 Task: Create a Python program to calculate the area of a trapezium.
Action: Mouse moved to (40, 12)
Screenshot: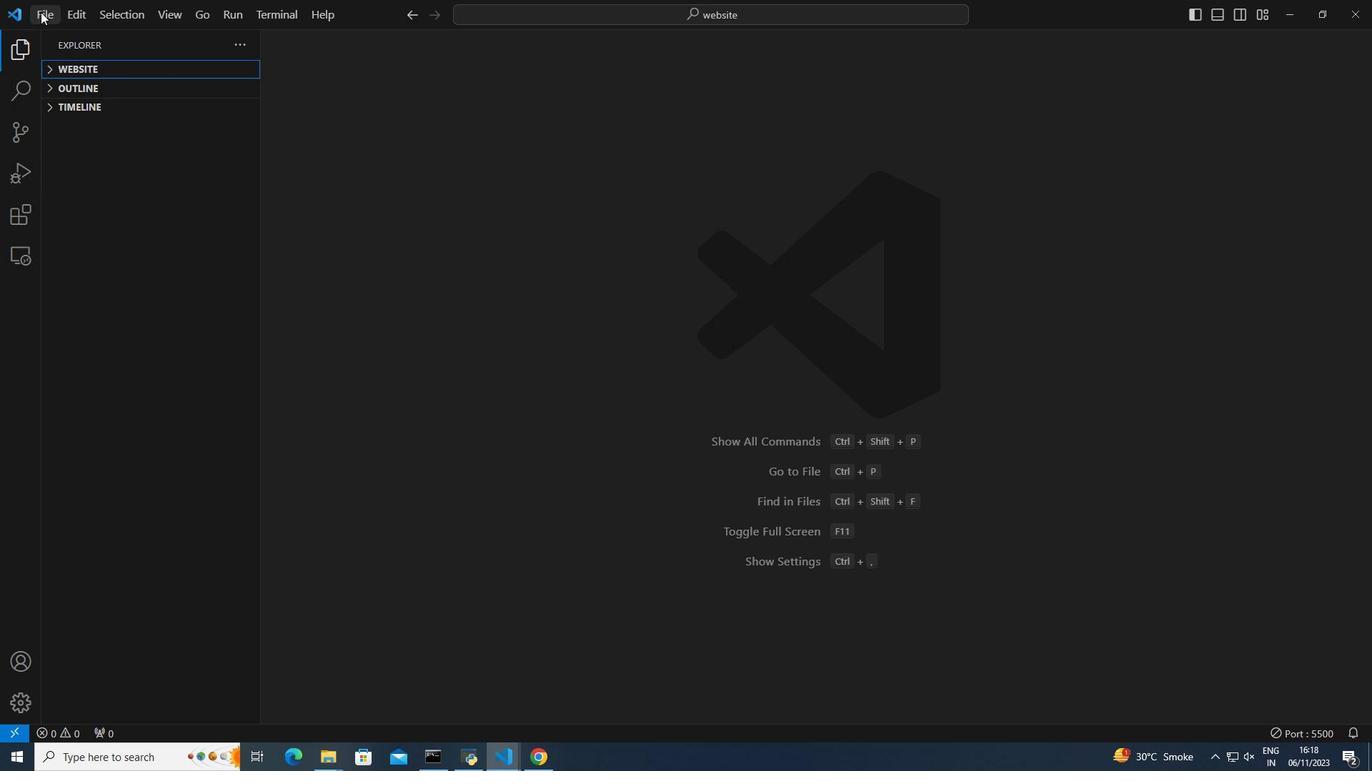 
Action: Mouse pressed left at (40, 12)
Screenshot: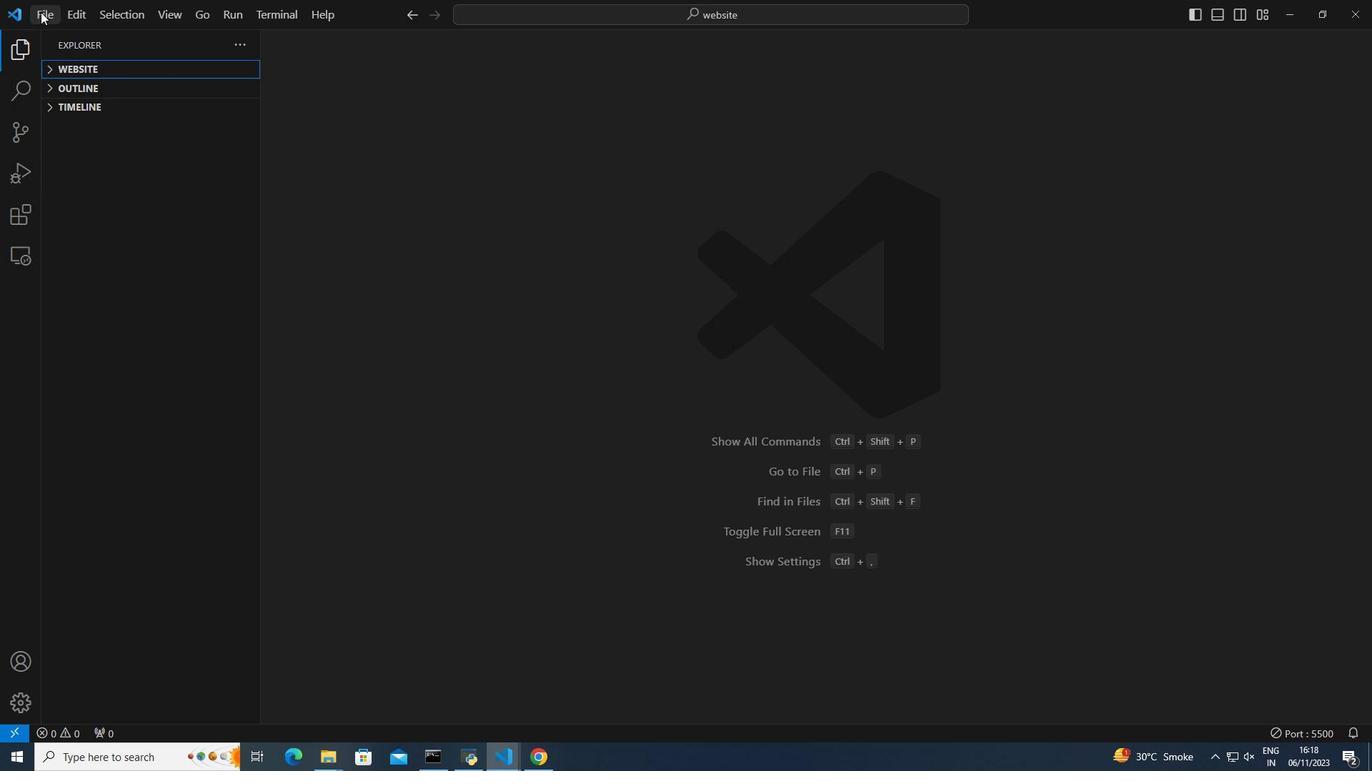 
Action: Mouse moved to (75, 133)
Screenshot: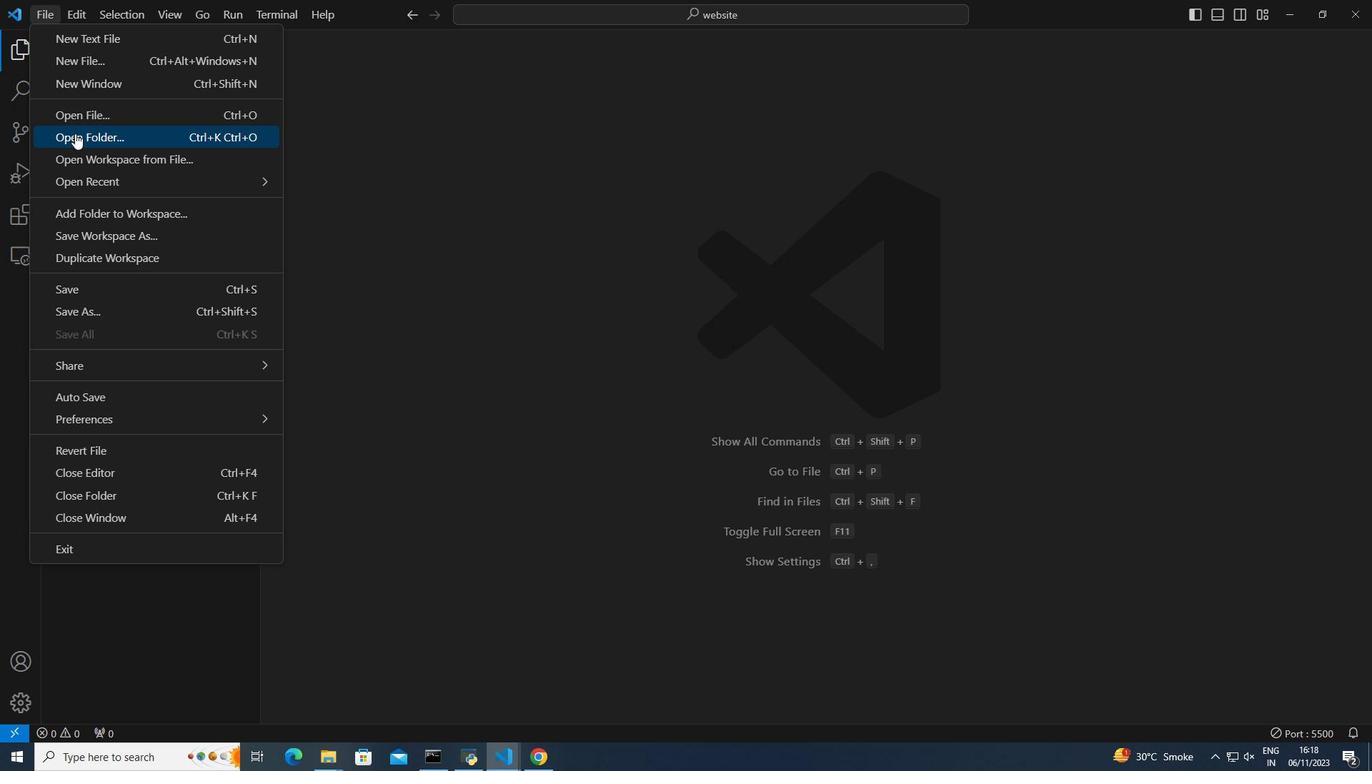 
Action: Mouse pressed left at (75, 133)
Screenshot: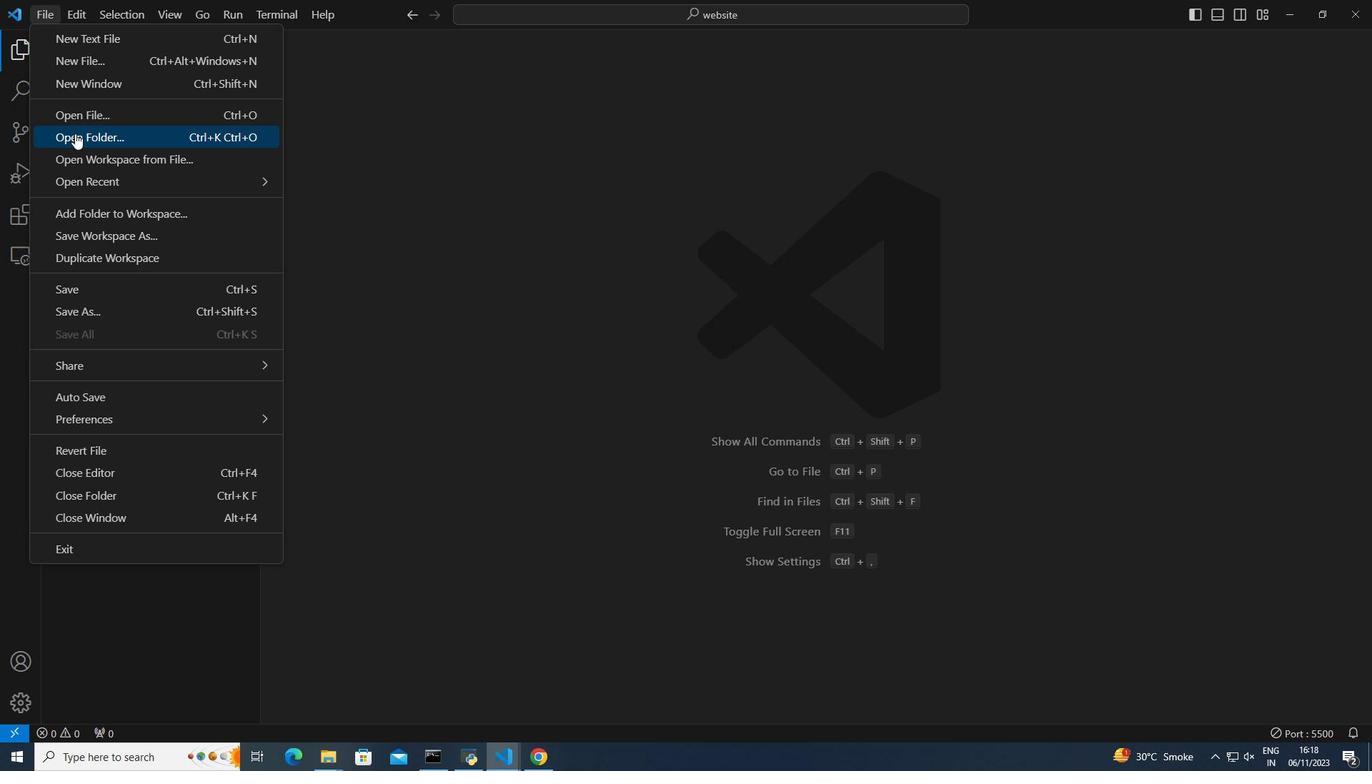 
Action: Mouse moved to (184, 190)
Screenshot: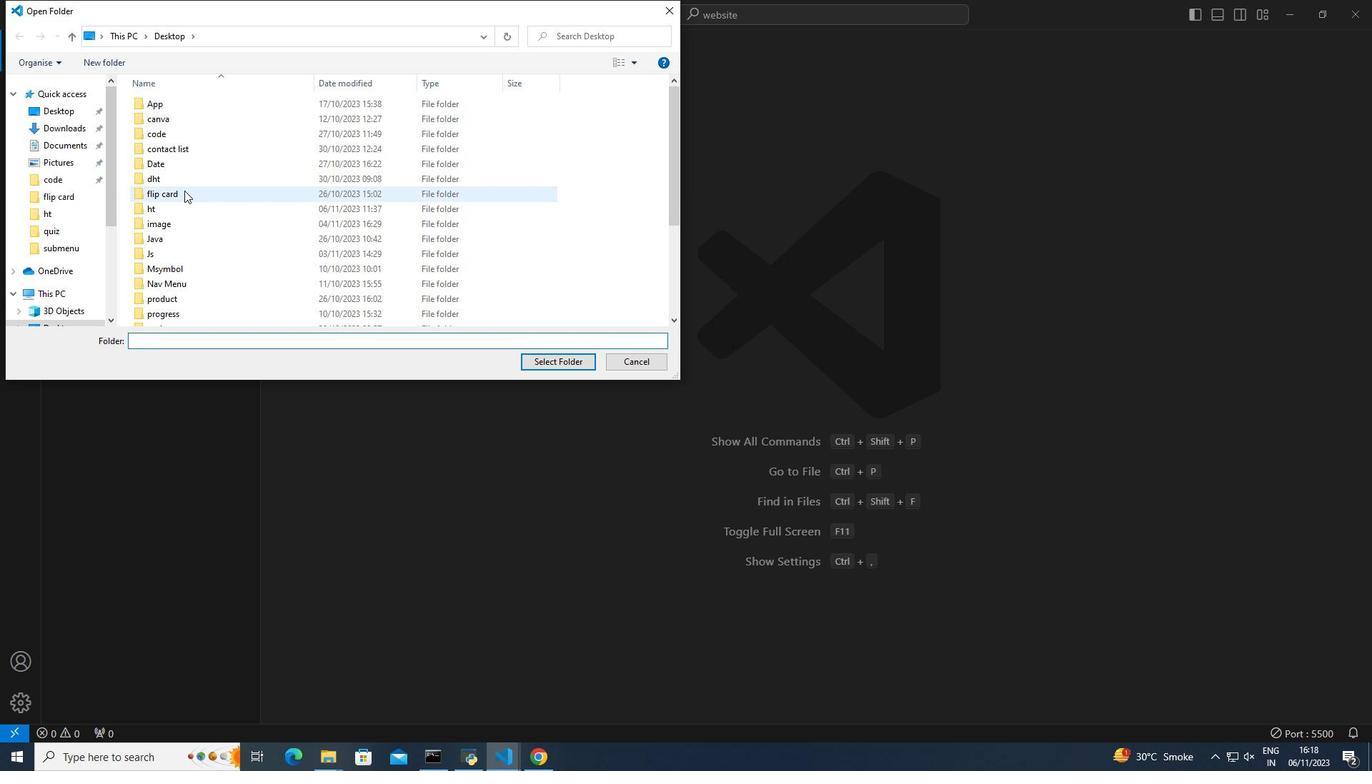 
Action: Mouse scrolled (184, 190) with delta (0, 0)
Screenshot: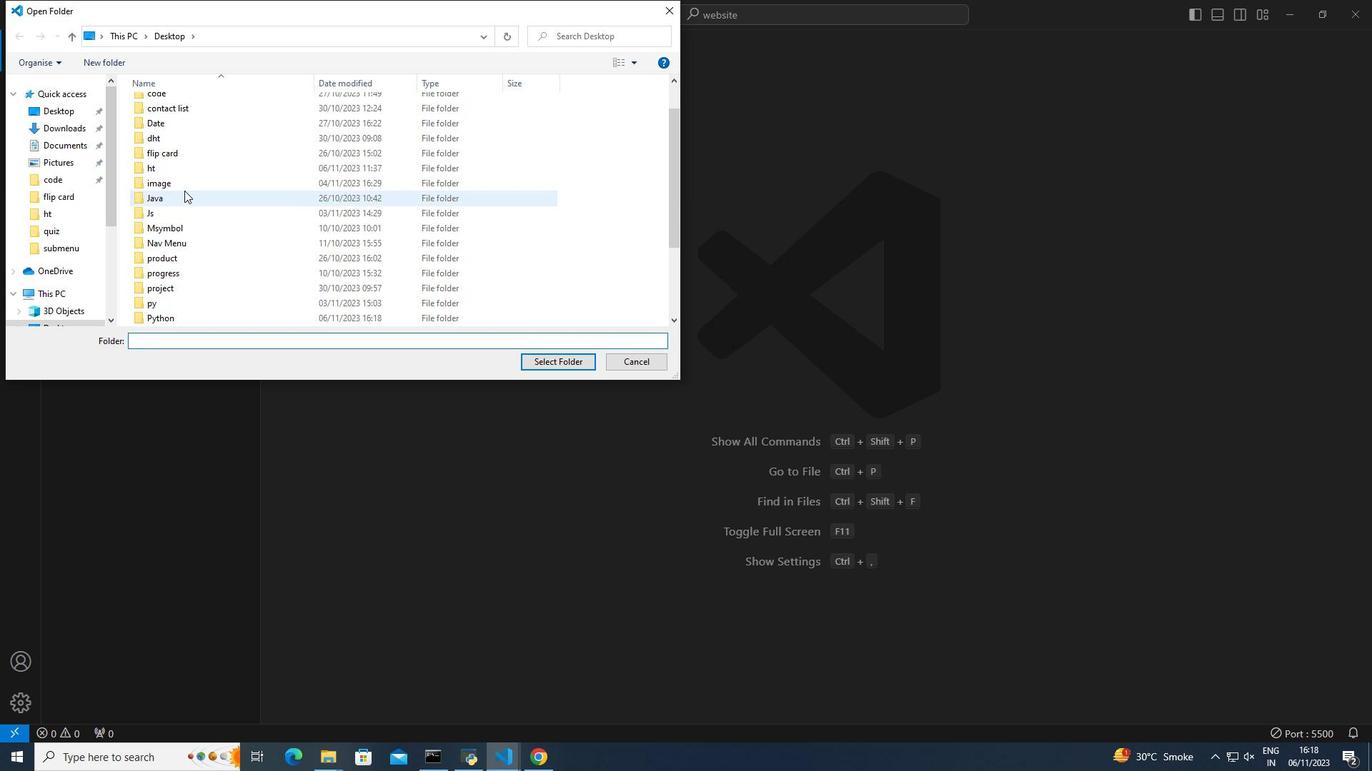
Action: Mouse scrolled (184, 190) with delta (0, 0)
Screenshot: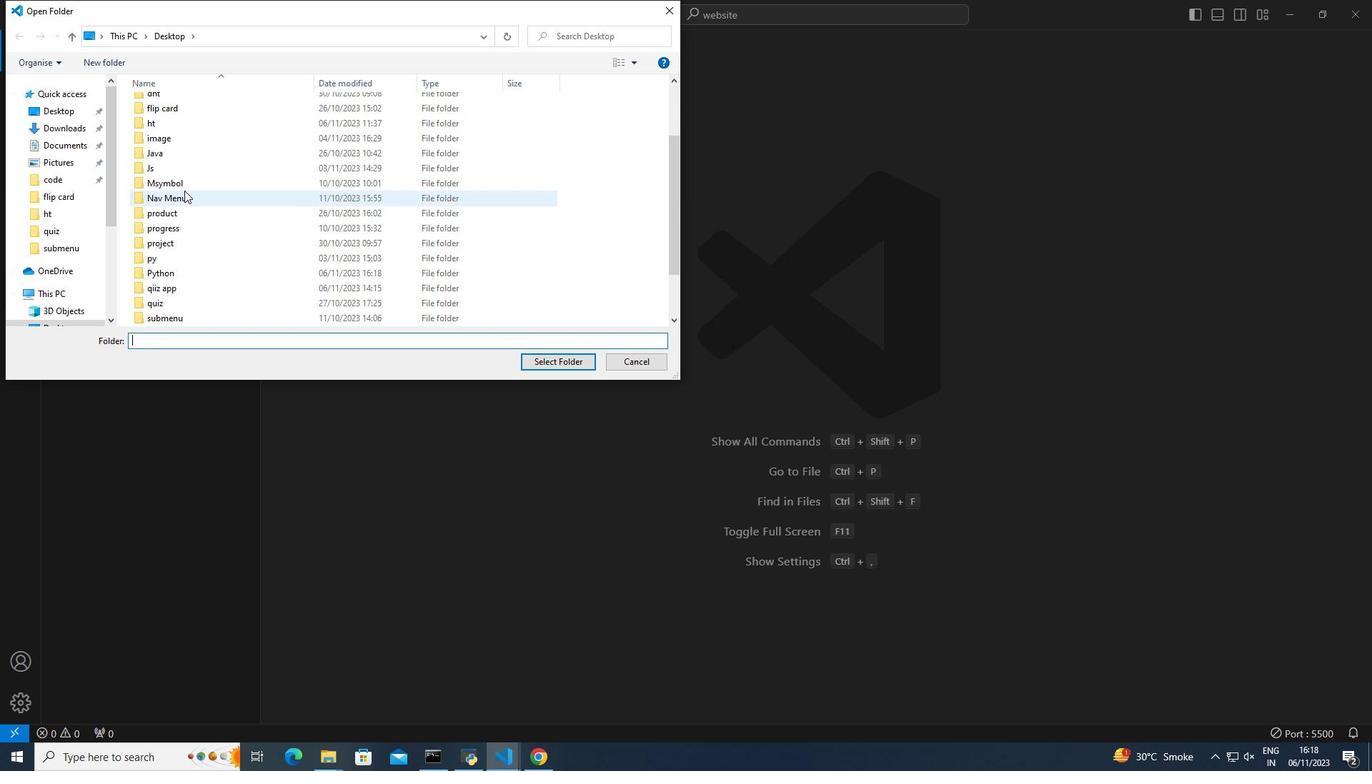 
Action: Mouse moved to (170, 274)
Screenshot: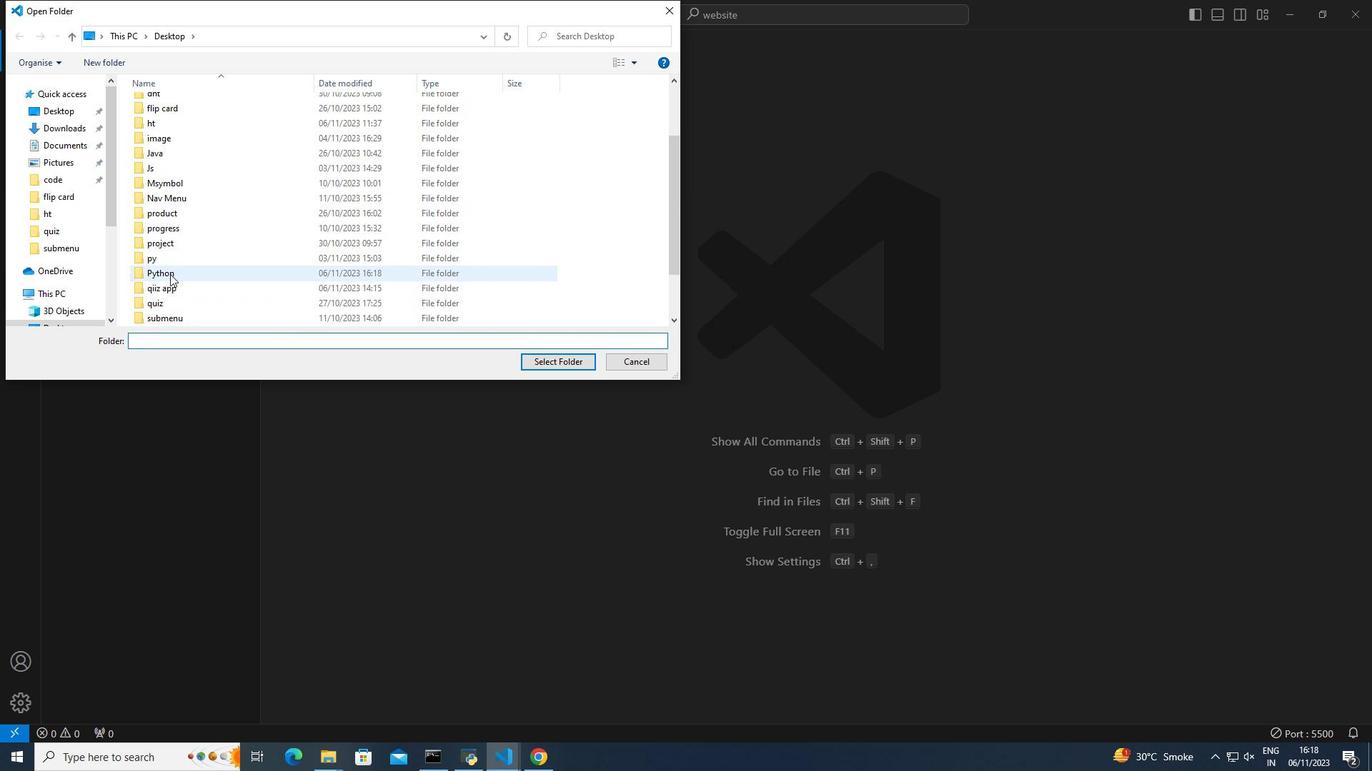 
Action: Mouse pressed left at (170, 274)
Screenshot: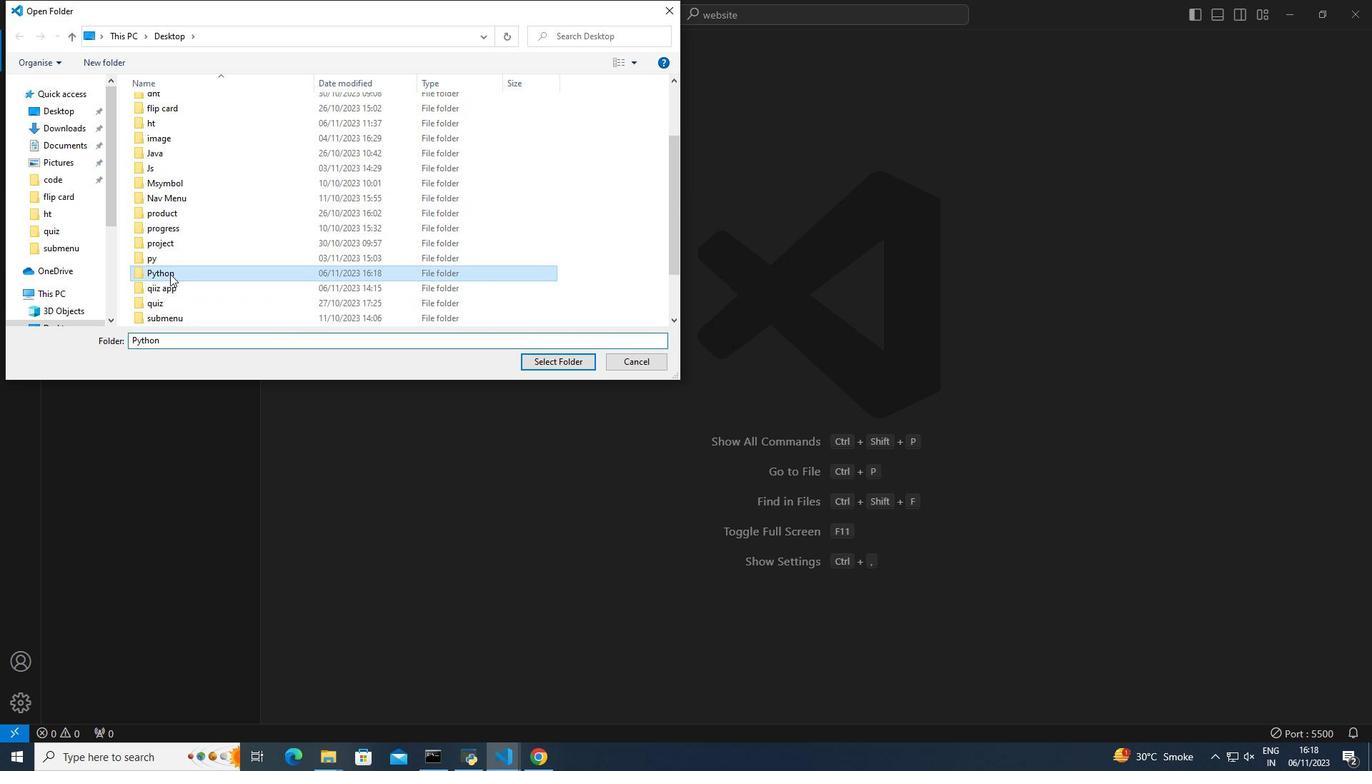 
Action: Mouse moved to (556, 361)
Screenshot: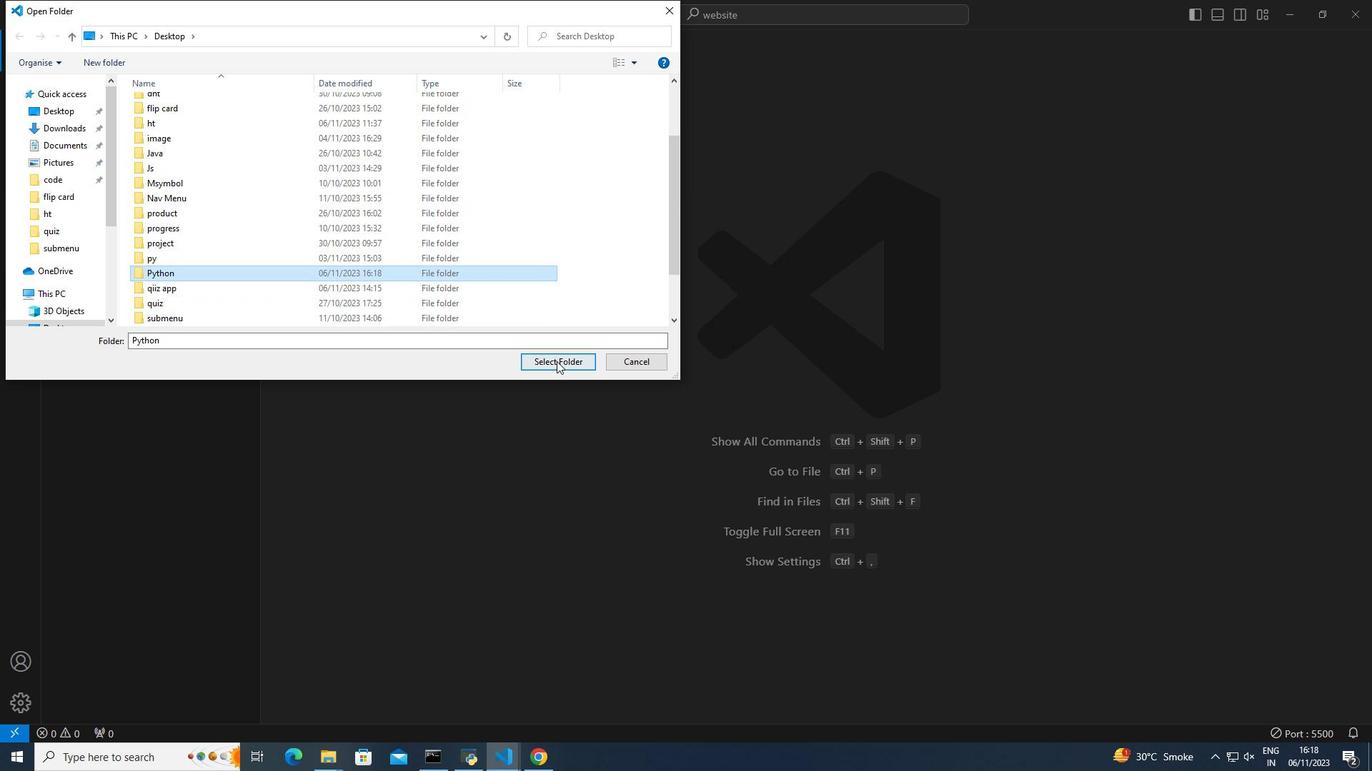 
Action: Mouse pressed left at (556, 361)
Screenshot: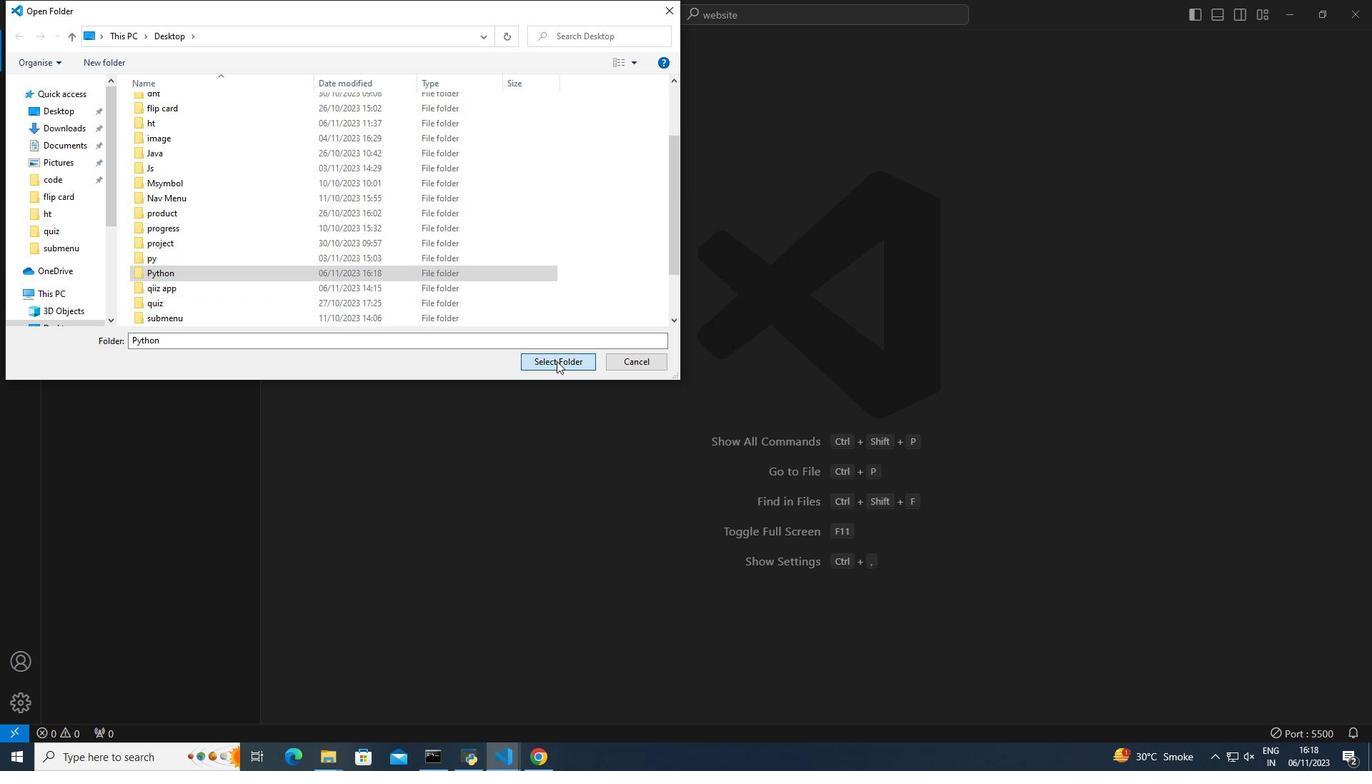 
Action: Mouse moved to (1351, 518)
Screenshot: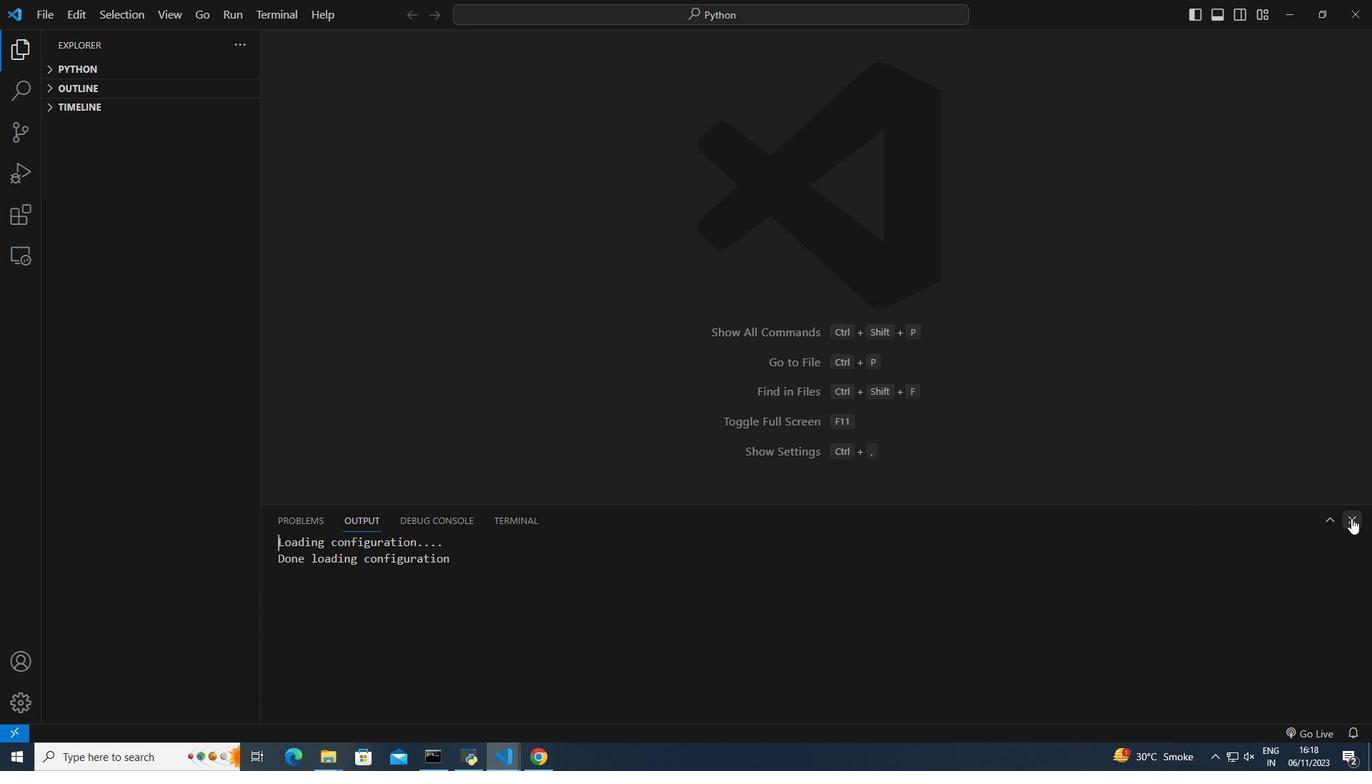 
Action: Mouse pressed left at (1351, 518)
Screenshot: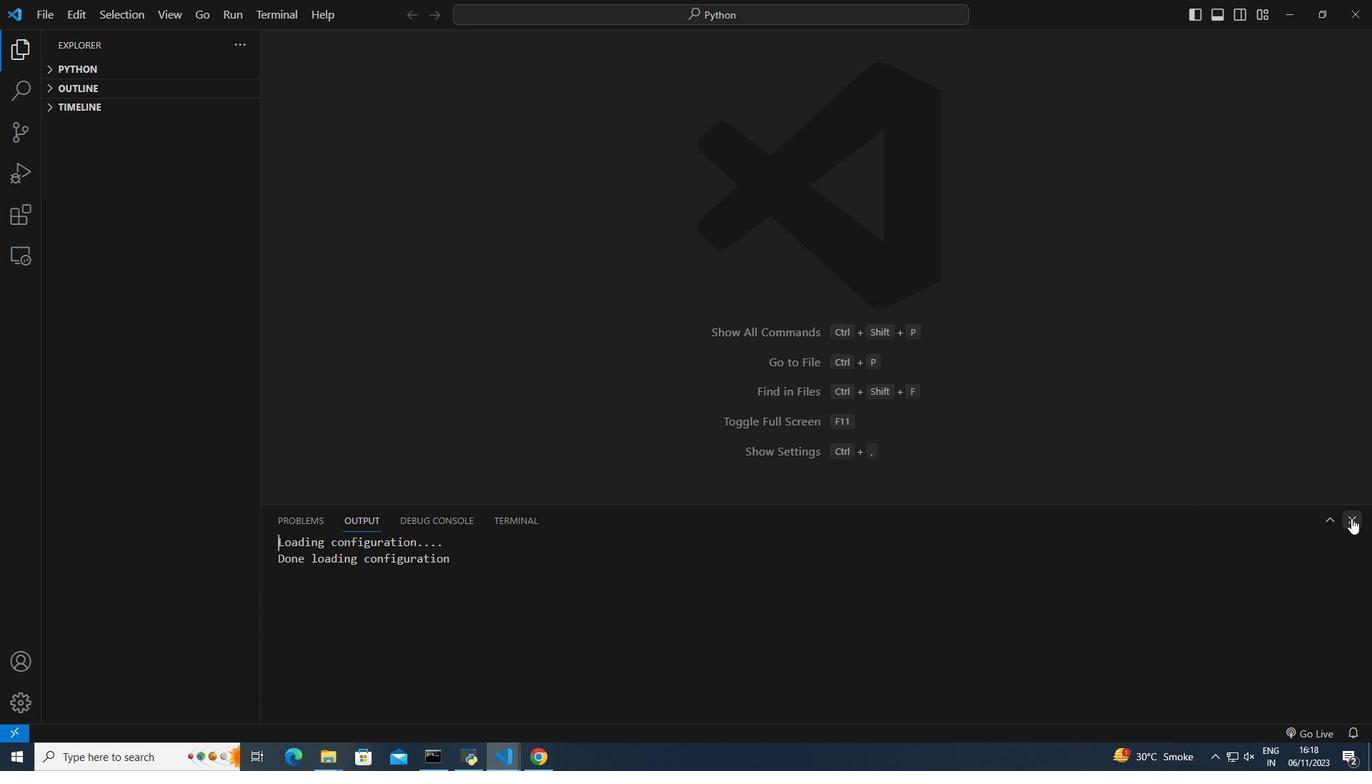 
Action: Mouse moved to (348, 45)
Screenshot: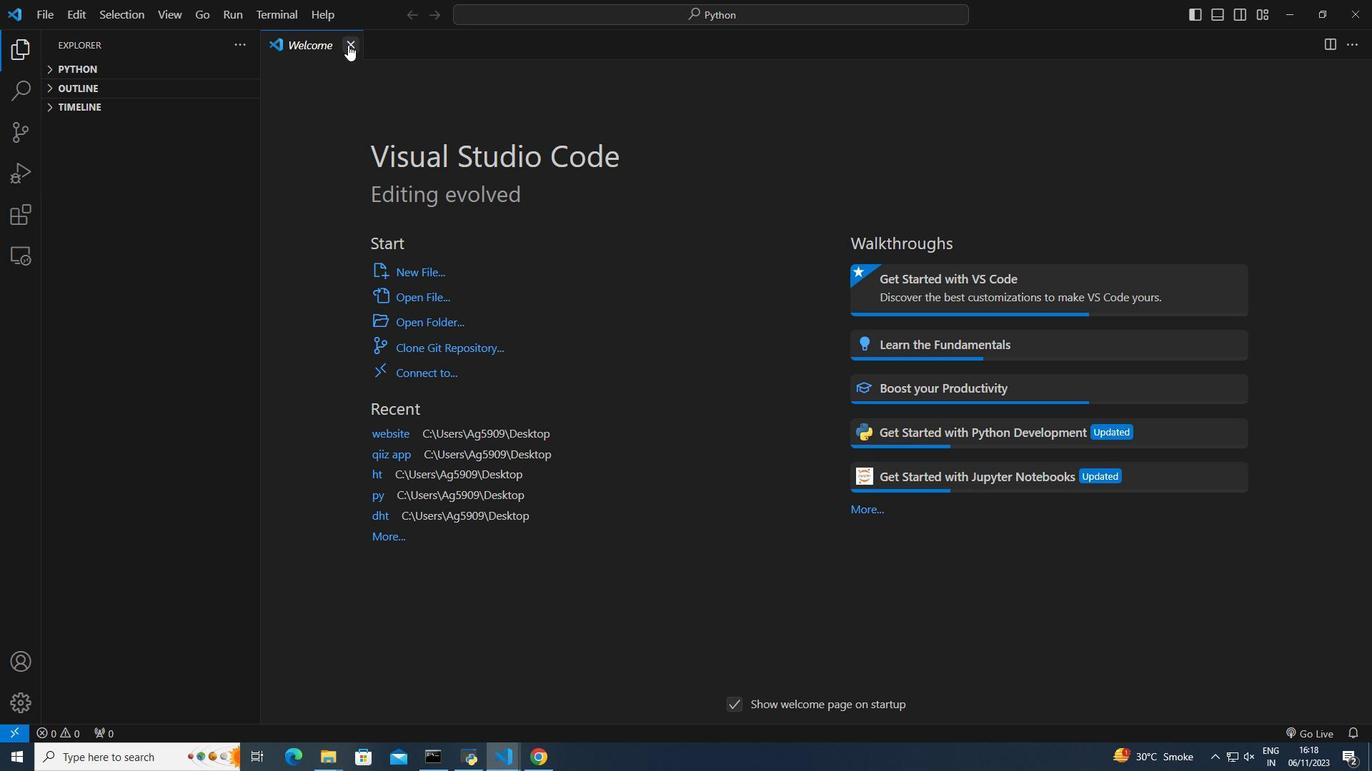 
Action: Mouse pressed left at (348, 45)
Screenshot: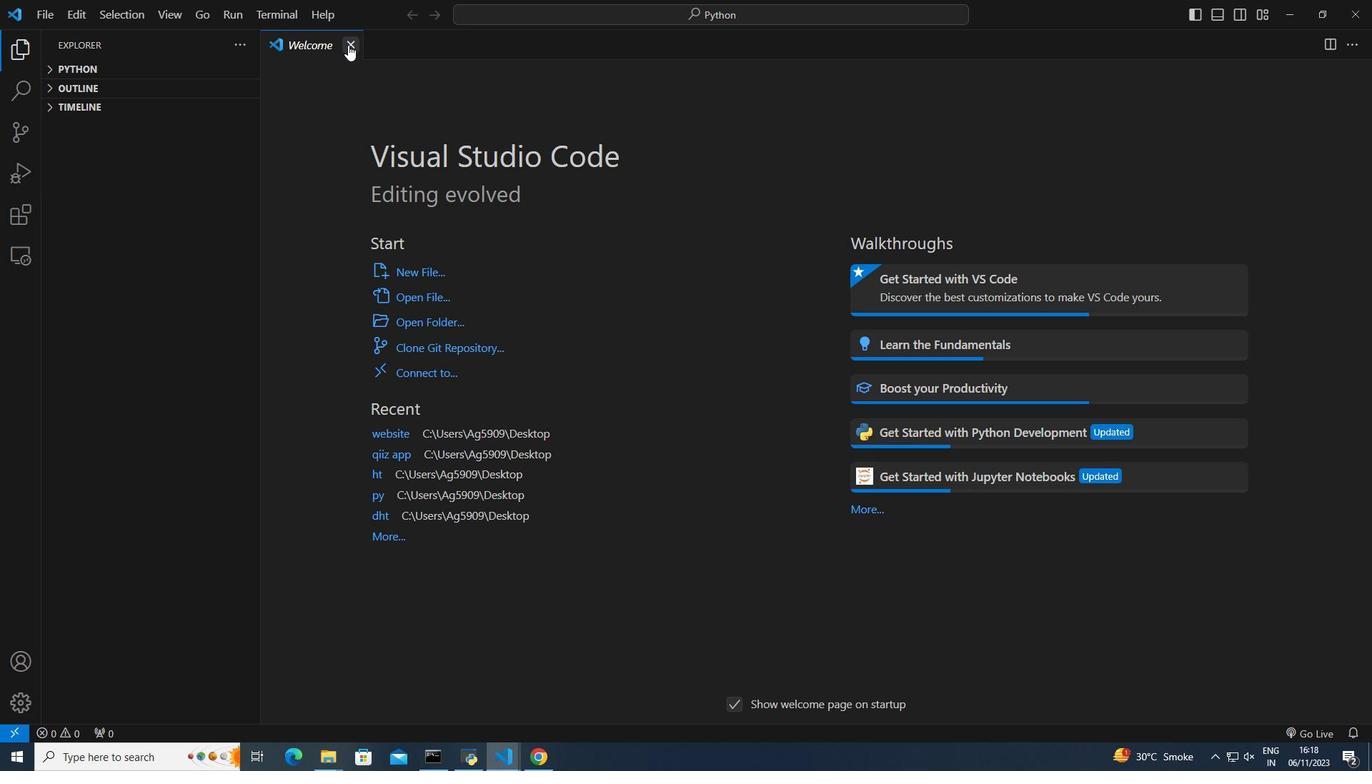 
Action: Mouse moved to (85, 64)
Screenshot: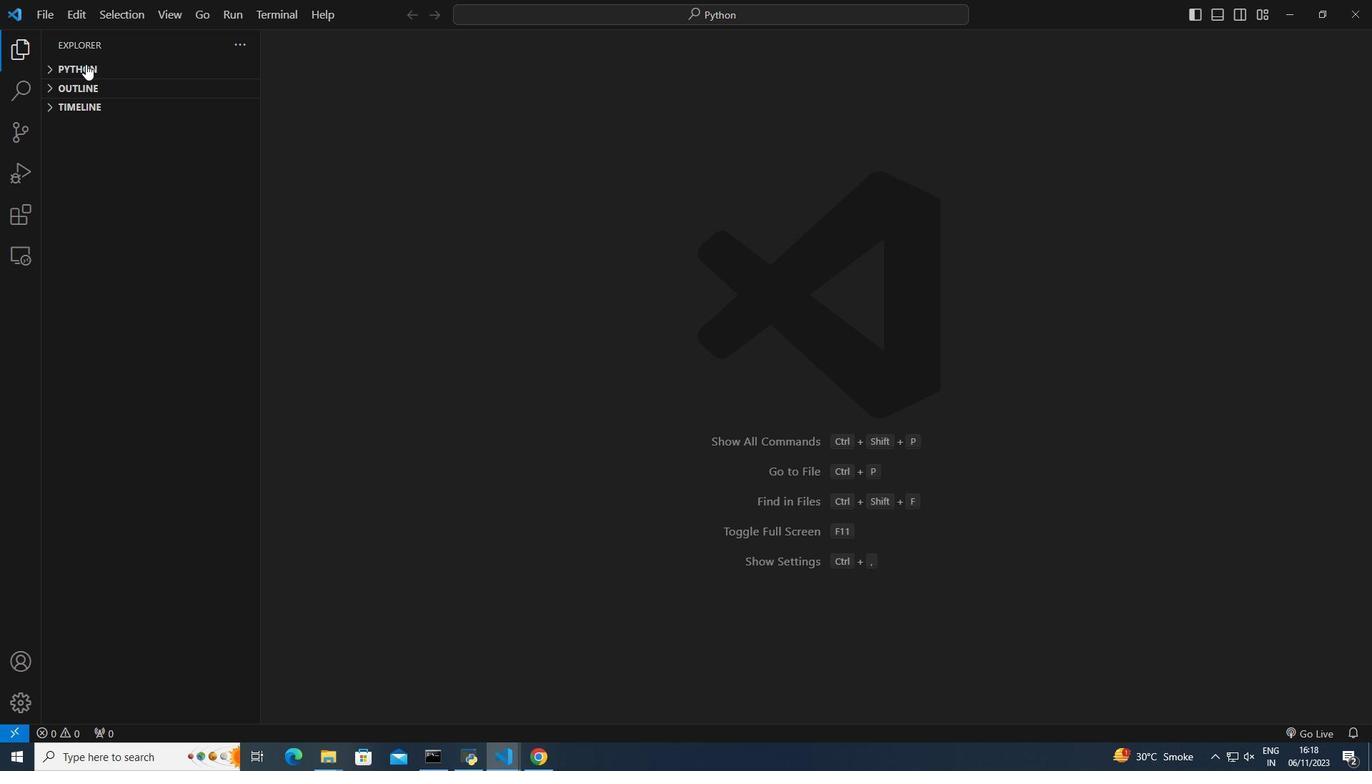 
Action: Mouse pressed left at (85, 64)
Screenshot: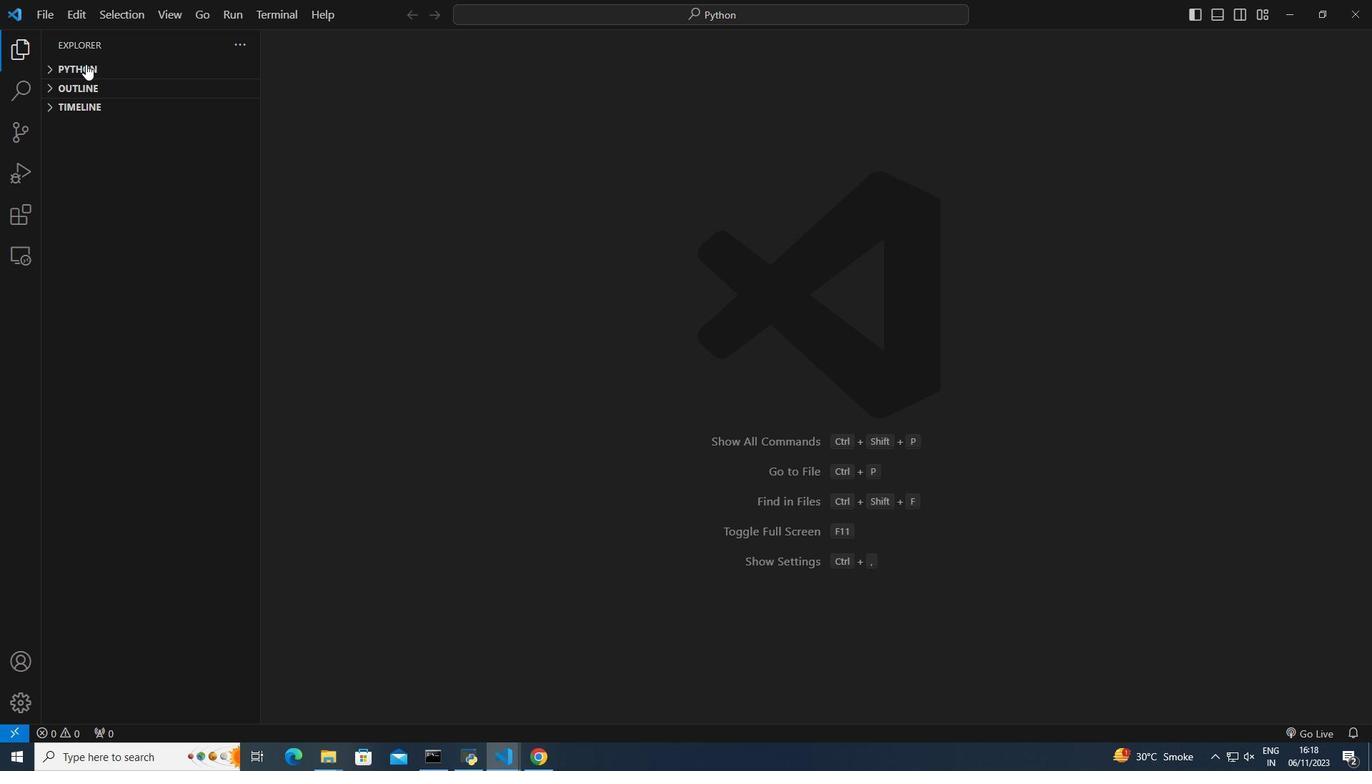 
Action: Mouse moved to (186, 65)
Screenshot: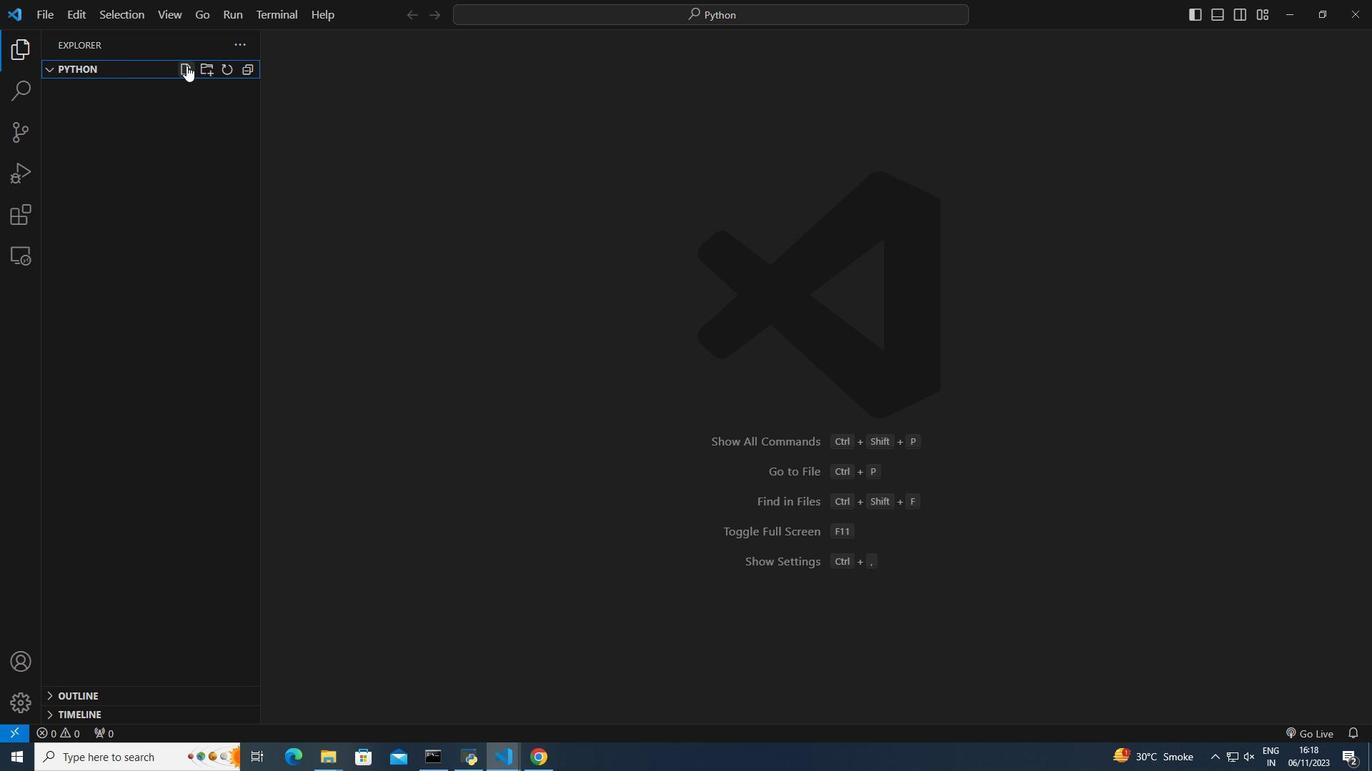 
Action: Mouse pressed left at (186, 65)
Screenshot: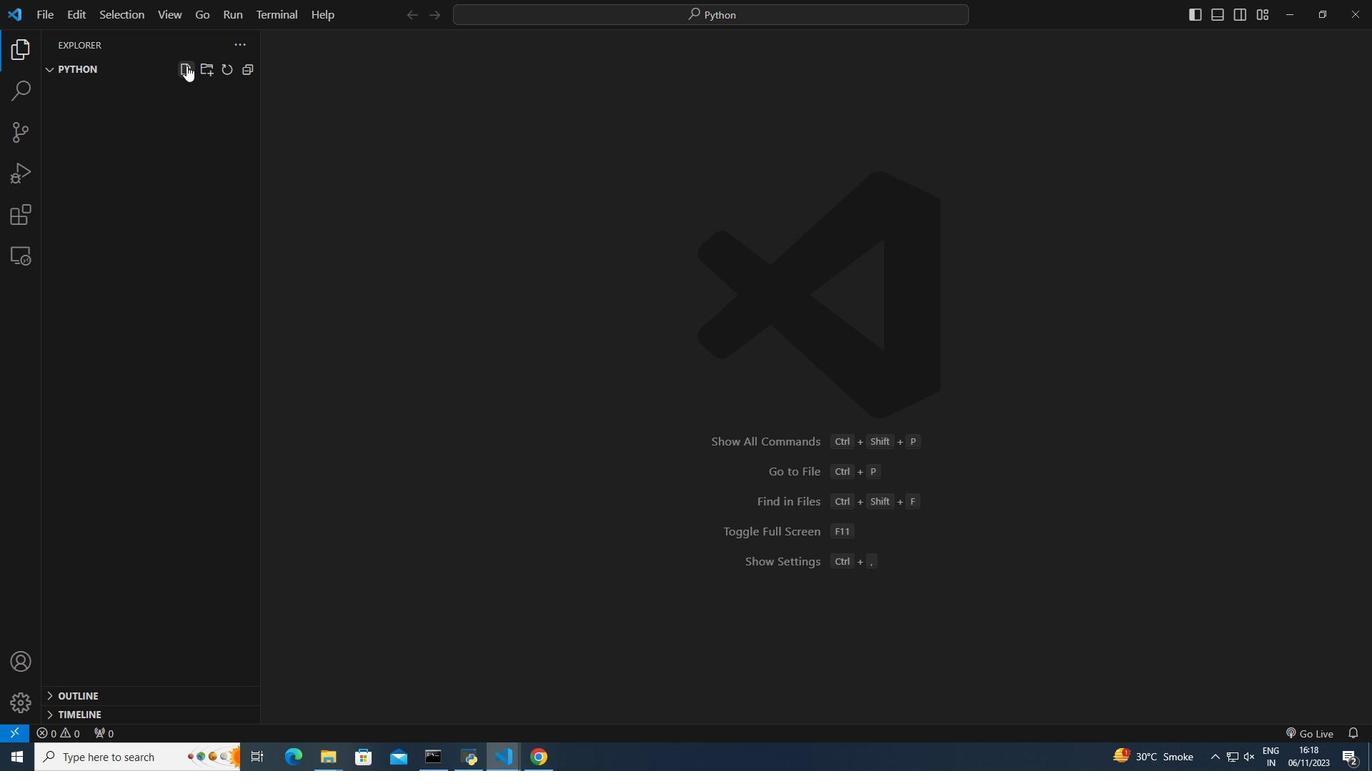 
Action: Mouse moved to (122, 87)
Screenshot: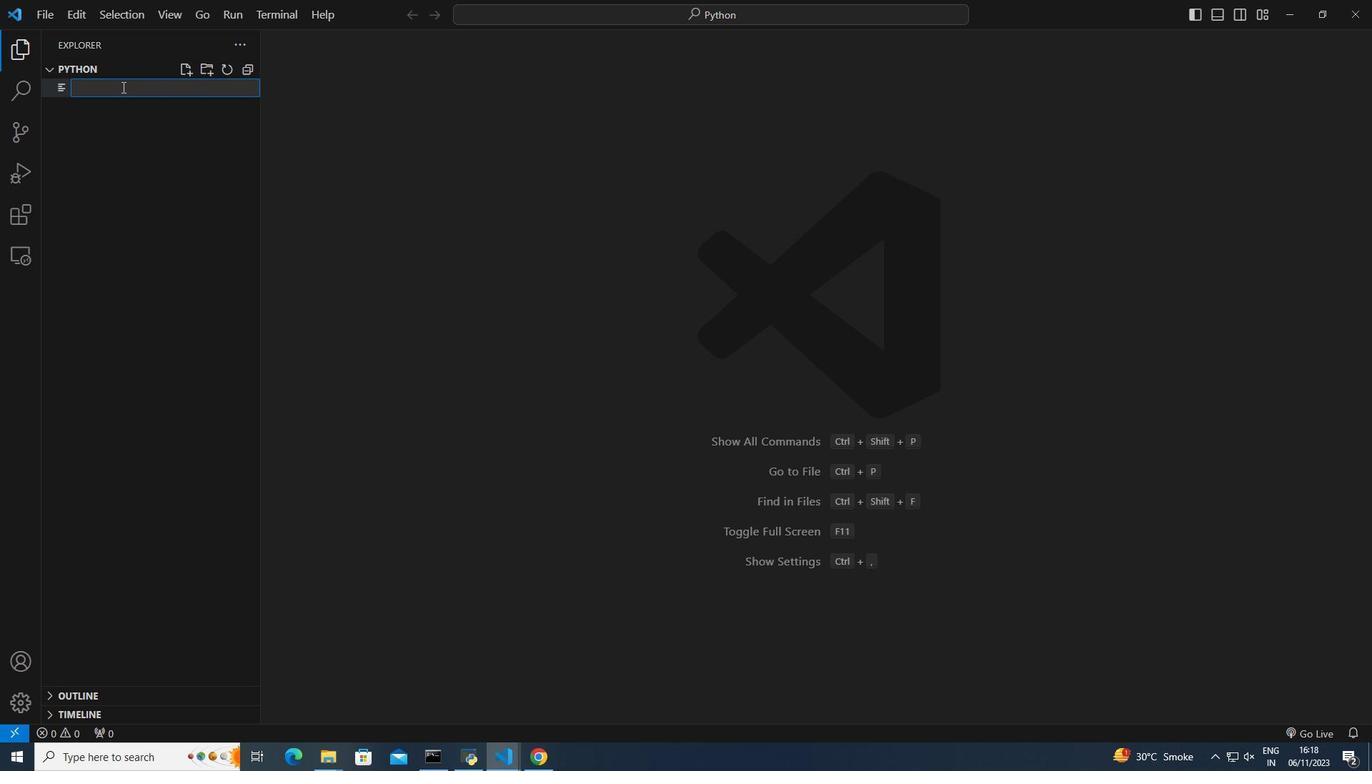 
Action: Mouse pressed left at (122, 87)
Screenshot: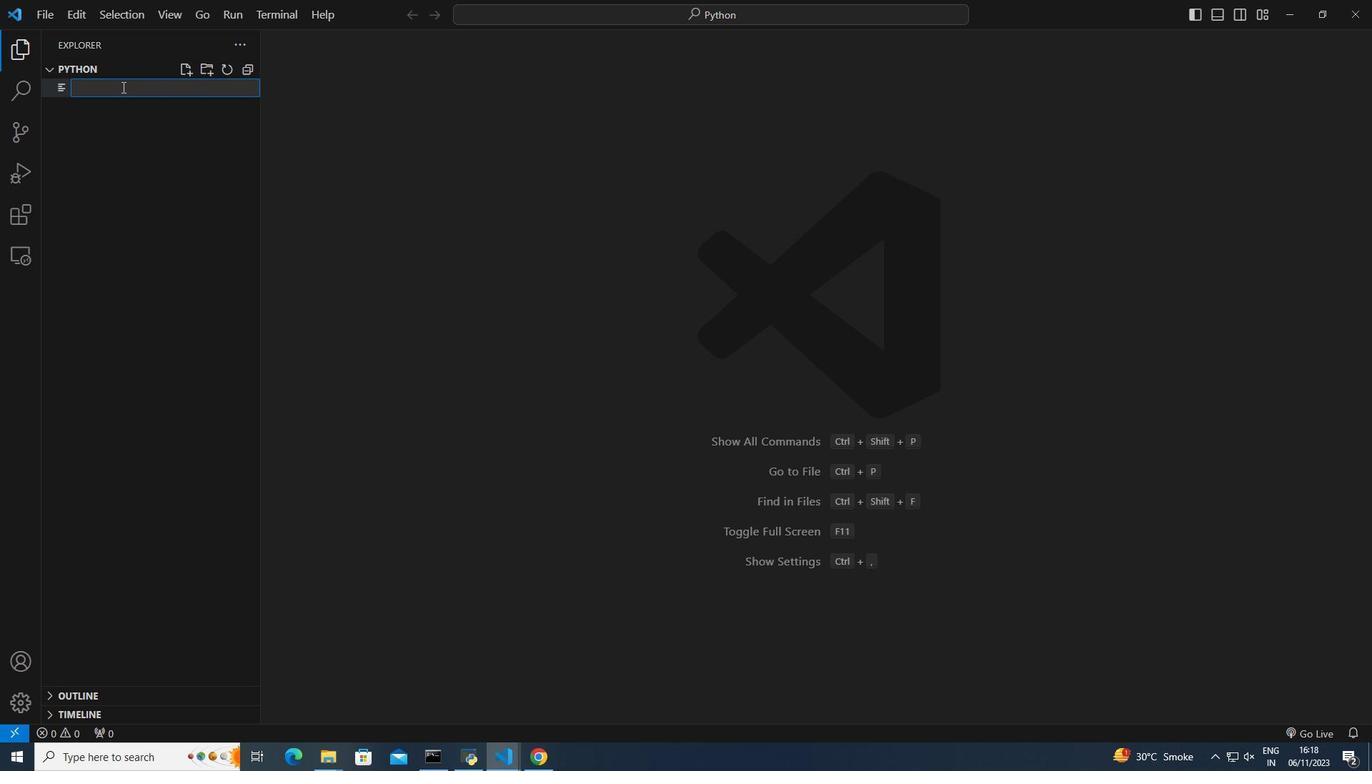 
Action: Mouse moved to (122, 87)
Screenshot: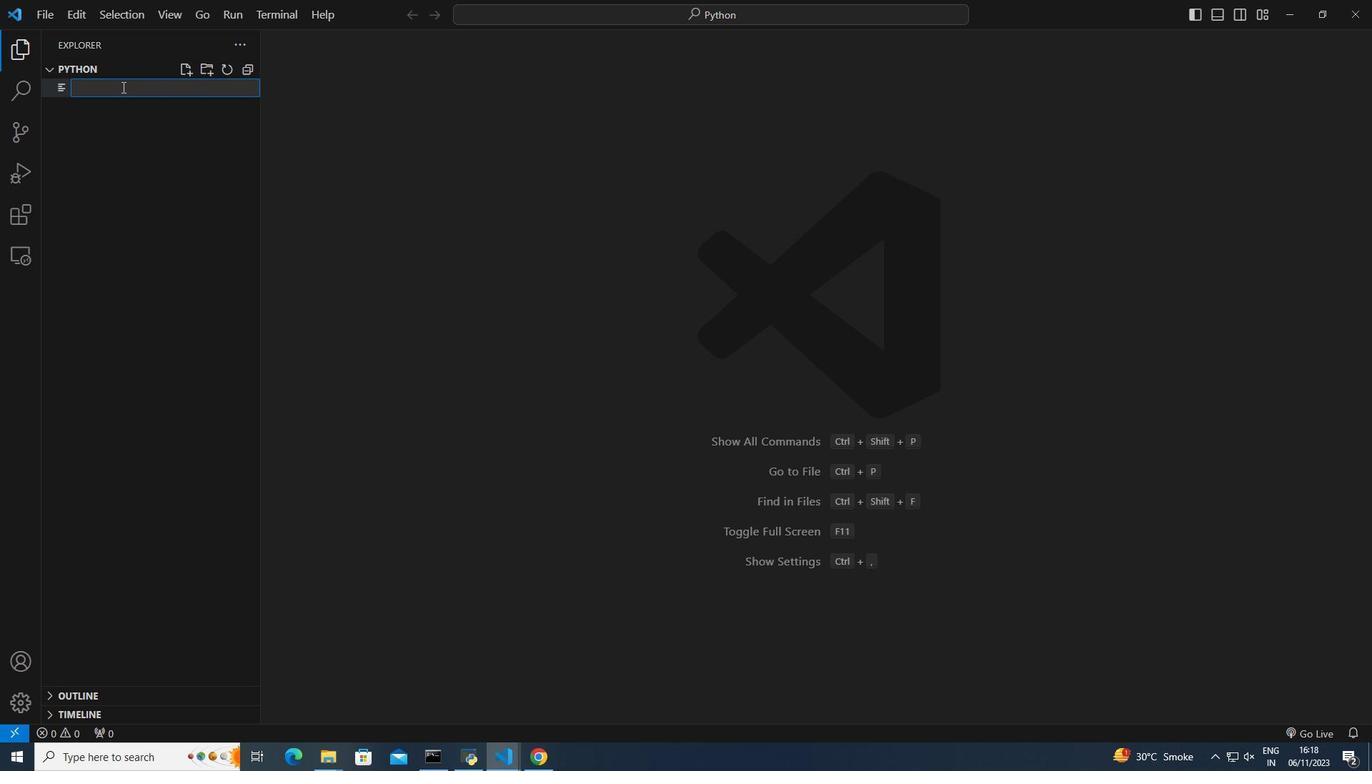 
Action: Key pressed trapexium.py<Key.enter>def<Key.space>trapezium<Key.shift_r>_area<Key.shift_r>(base1,<Key.space>base2,<Key.space>height<Key.right><Key.shift_r>:<Key.enter>area<Key.space>=<Key.space>0.5<Key.space><Key.shift_r>*<Key.space><Key.shift_r>(base1<Key.space><Key.shift_r>+<Key.space>base2<Key.space><Key.backspace><Key.right><Key.space><Key.shift_r>*<Key.space>height<Key.enter>return<Key.backspace><Key.backspace><Key.backspace><Key.backspace><Key.backspace><Key.backspace><Key.enter>return<Key.space>area<Key.enter><Key.enter><Key.enter>base1<Key.space>=<Key.space>fk<Key.backspace>loat<Key.shift_r>(input<Key.shift_r>(<Key.shift_r>"<Key.shift>Entr<Key.backspace>er<Key.space>the<Key.space>length<Key.space>of<Key.space>the<Key.space>first<Key.space>base<Key.shift_r>:<Key.space><Key.right><Key.right><Key.right><Key.enter>base2<Key.space>=<Key.space>floar<Key.backspace>t<Key.shift_r>(inpur<Key.backspace>t<Key.shift_r>(<Key.shift>Enter<Key.backspace><Key.backspace><Key.backspace><Key.backspace><Key.backspace><Key.shift_r>"<Key.shift>Enter<Key.space>the<Key.space>length<Key.space>of<Key.space>the<Key.space>second<Key.space>base<Key.shift_r>:<Key.space><Key.right><Key.right><Key.right><Key.enter>height<Key.space><Key.space>=<Key.backspace><Key.backspace>=<Key.space>float<Key.shift_r>(inpur<Key.backspace>t<Key.shift_r>(<Key.shift_r>"<Key.shift>Enter<Key.space>the<Key.space>height<Key.shift_r>:<Key.space><Key.right><Key.right><Key.right><Key.enter><Key.enter>area<Key.space>=<Key.space>trapezium<Key.enter><Key.shift_r>(base1,<Key.space>base2,<Key.space>height<Key.right><Key.enter>print<Key.shift_r>(f<Key.shift_r>"<Key.shift>The<Key.space>area<Key.space>of<Key.space>the<Key.space>trapezium<Key.space>is<Key.space><Key.shift_r>{area<Key.shift_r>:.2f<Key.right><Key.space>square<Key.space>units<Key.shift_r>:ctrl+S
Screenshot: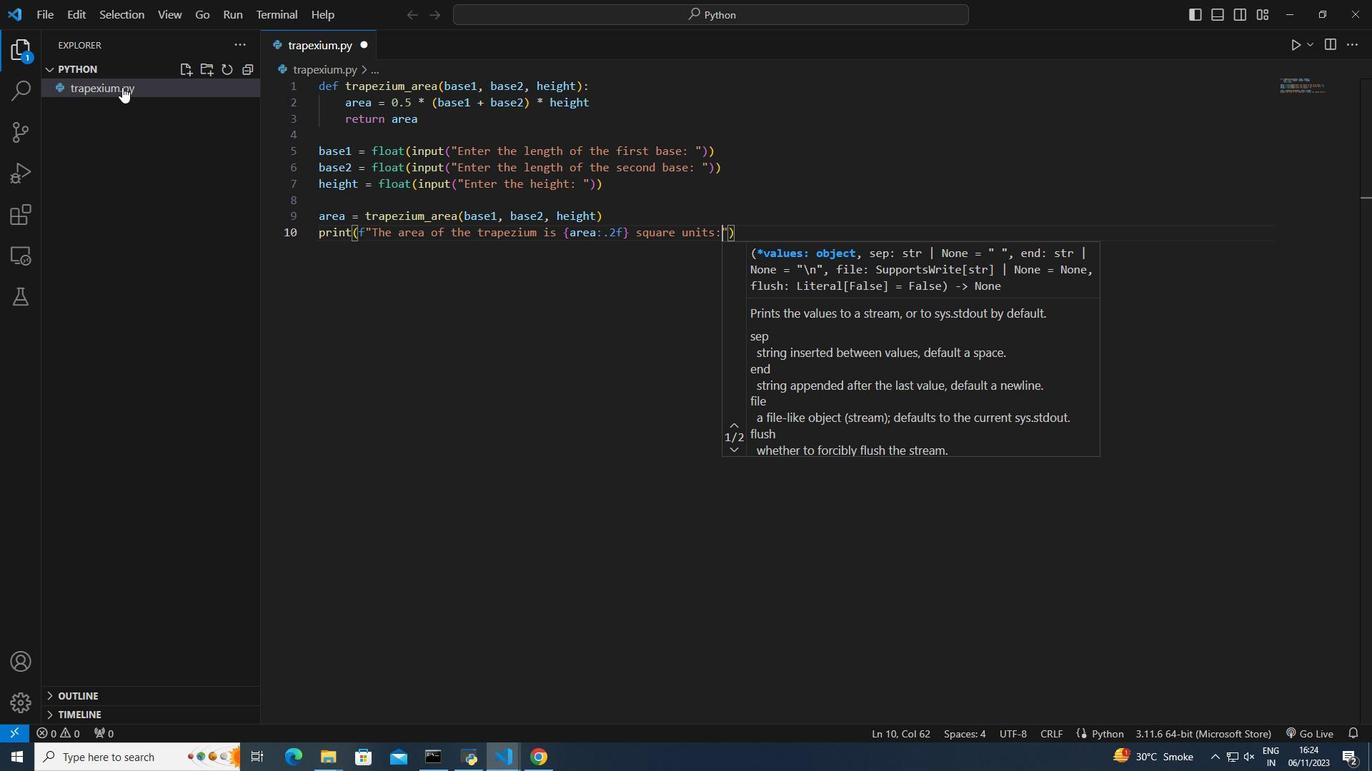
Action: Mouse moved to (457, 338)
Screenshot: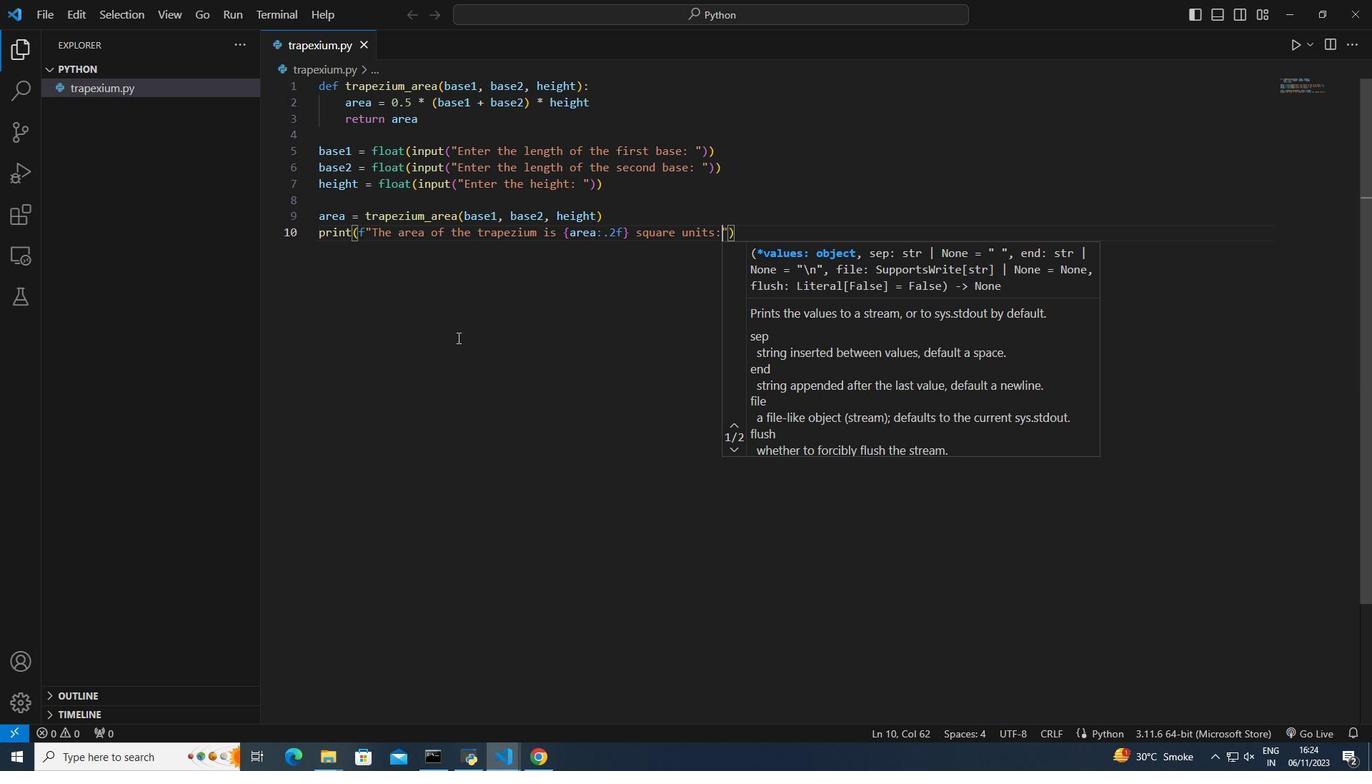 
Action: Mouse pressed left at (457, 338)
Screenshot: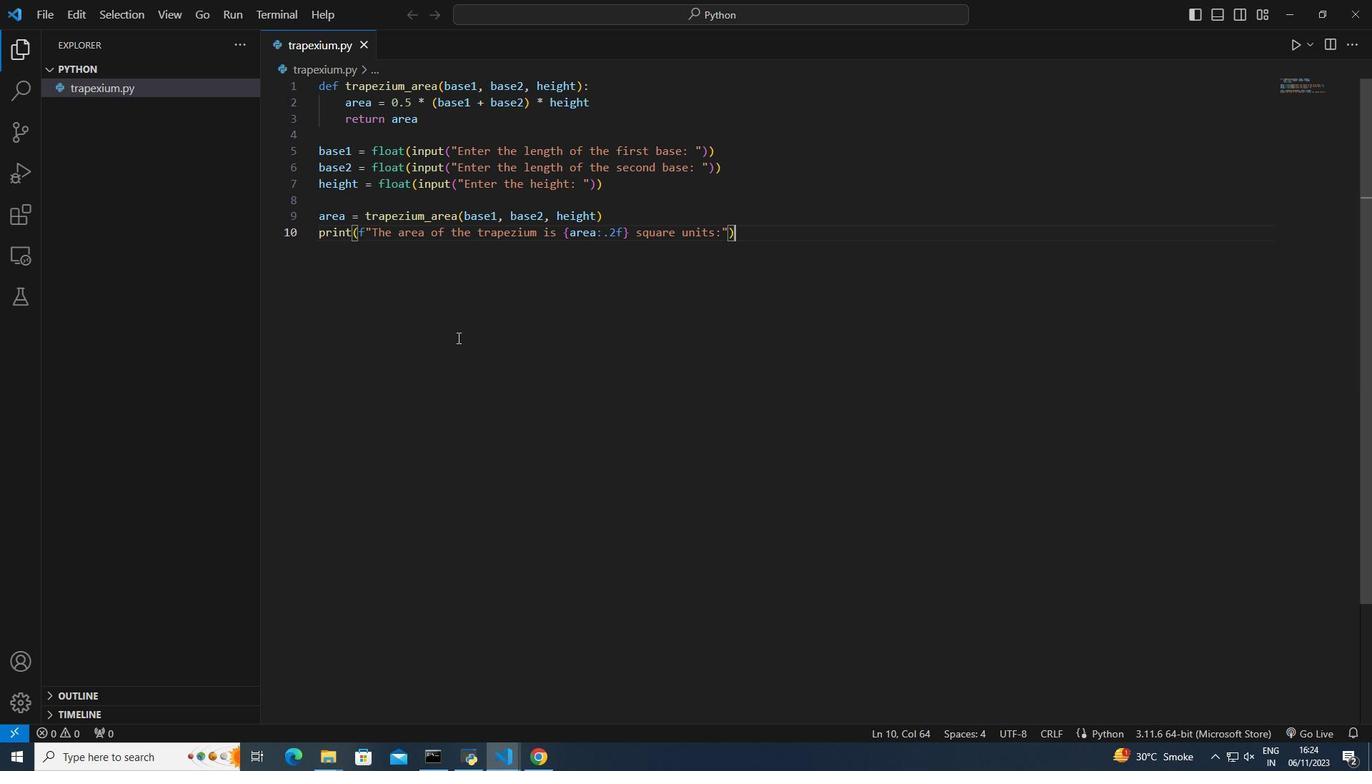 
Action: Mouse moved to (1299, 39)
Screenshot: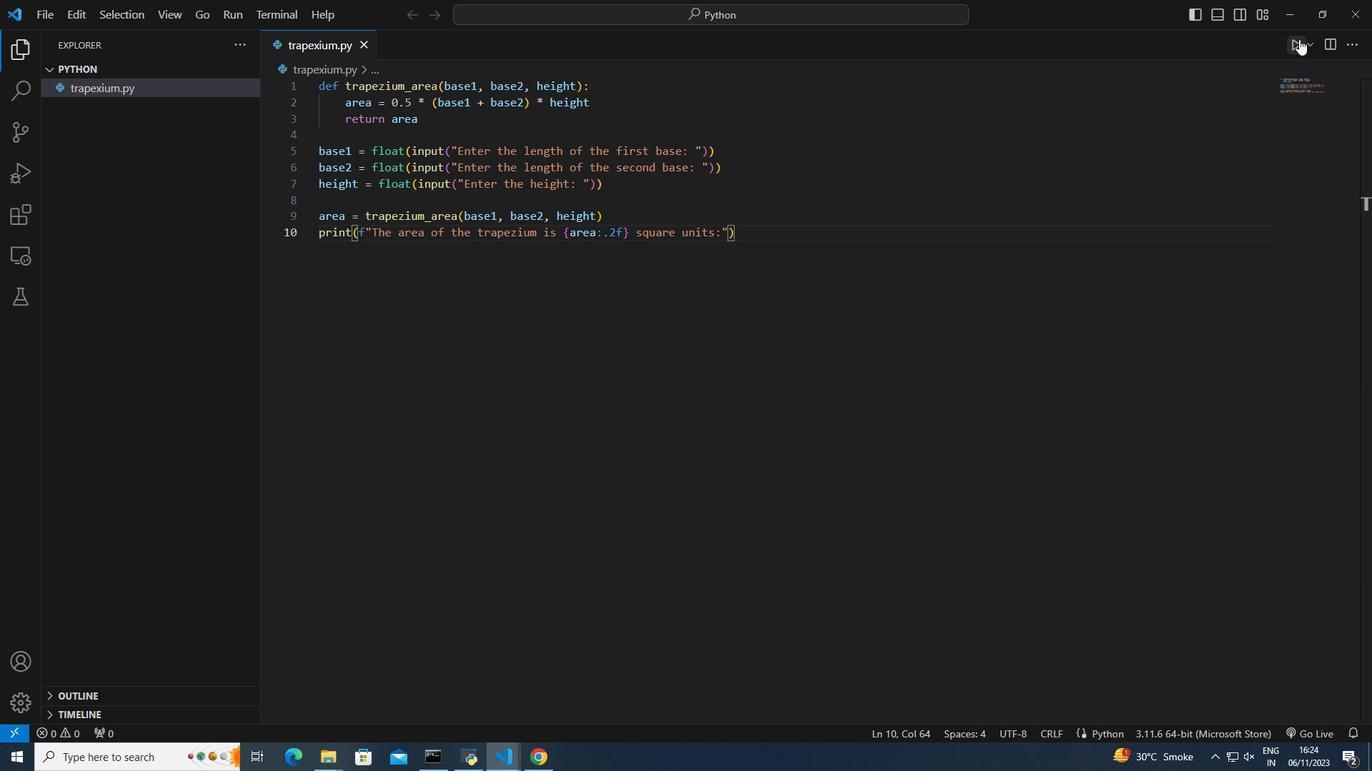
Action: Mouse pressed left at (1299, 39)
Screenshot: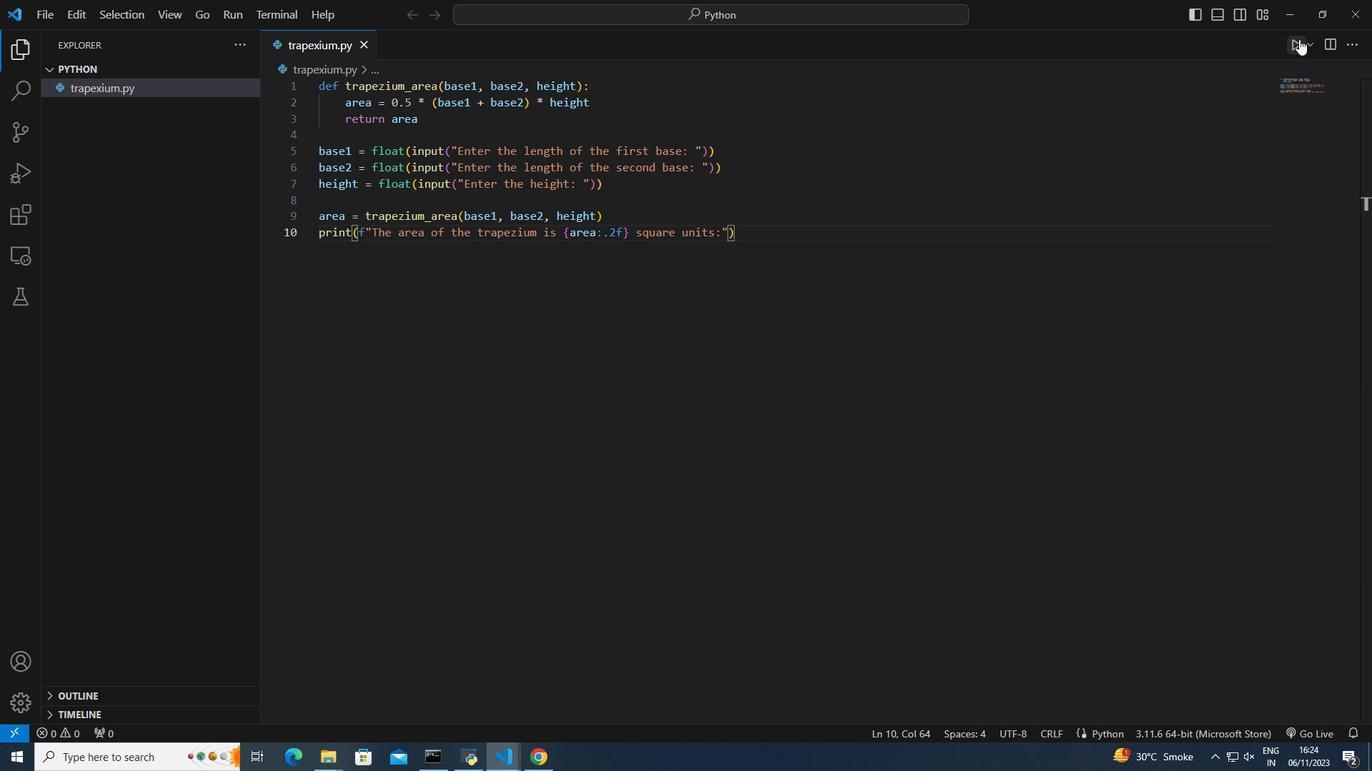 
Action: Mouse moved to (507, 572)
Screenshot: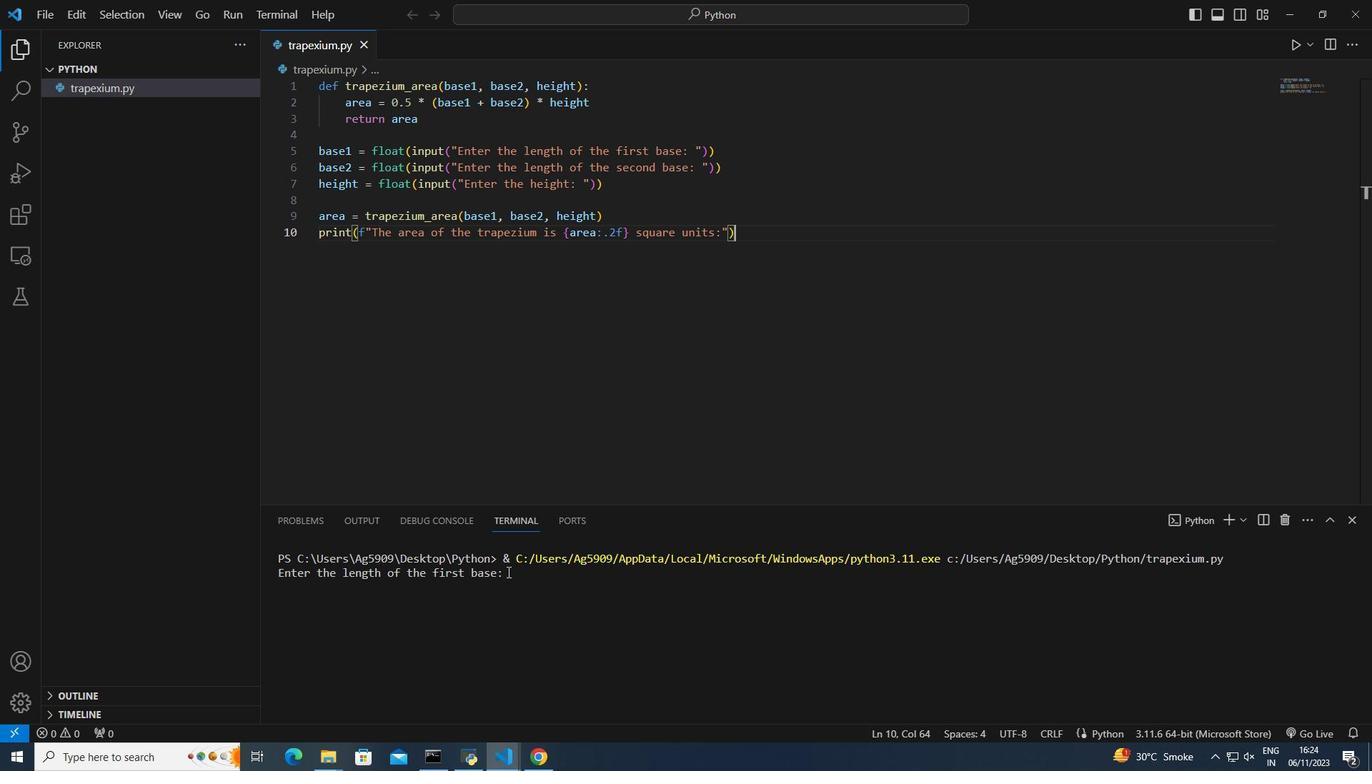 
Action: Mouse pressed left at (507, 572)
Screenshot: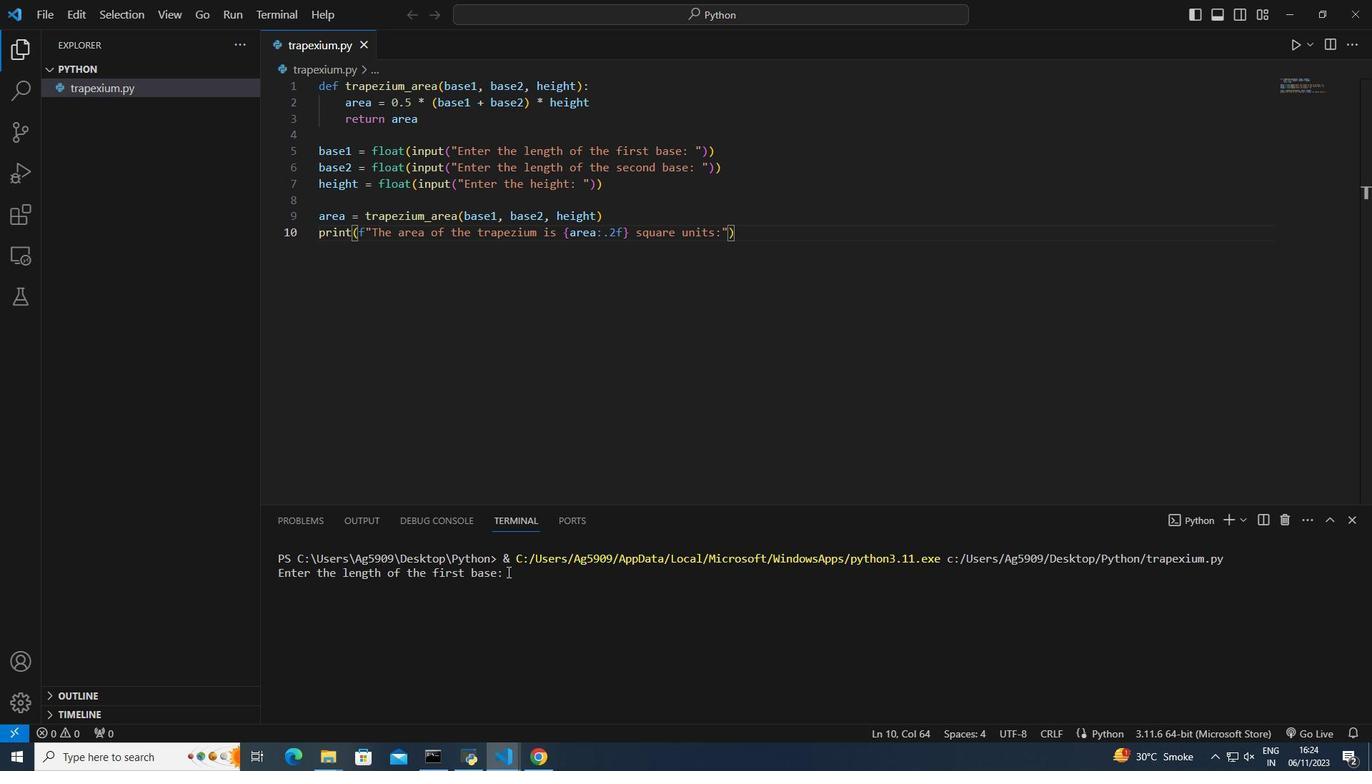 
Action: Mouse moved to (506, 571)
Screenshot: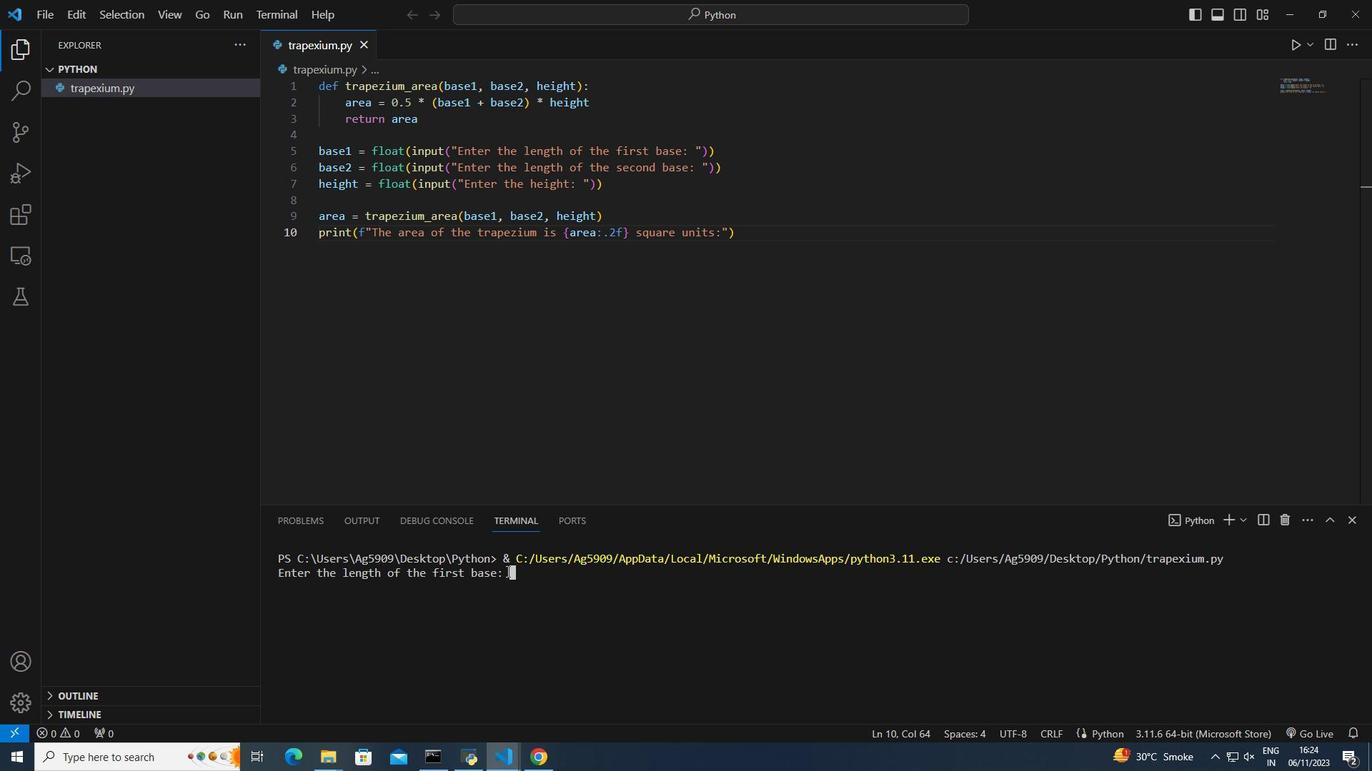 
Action: Key pressed 4
Screenshot: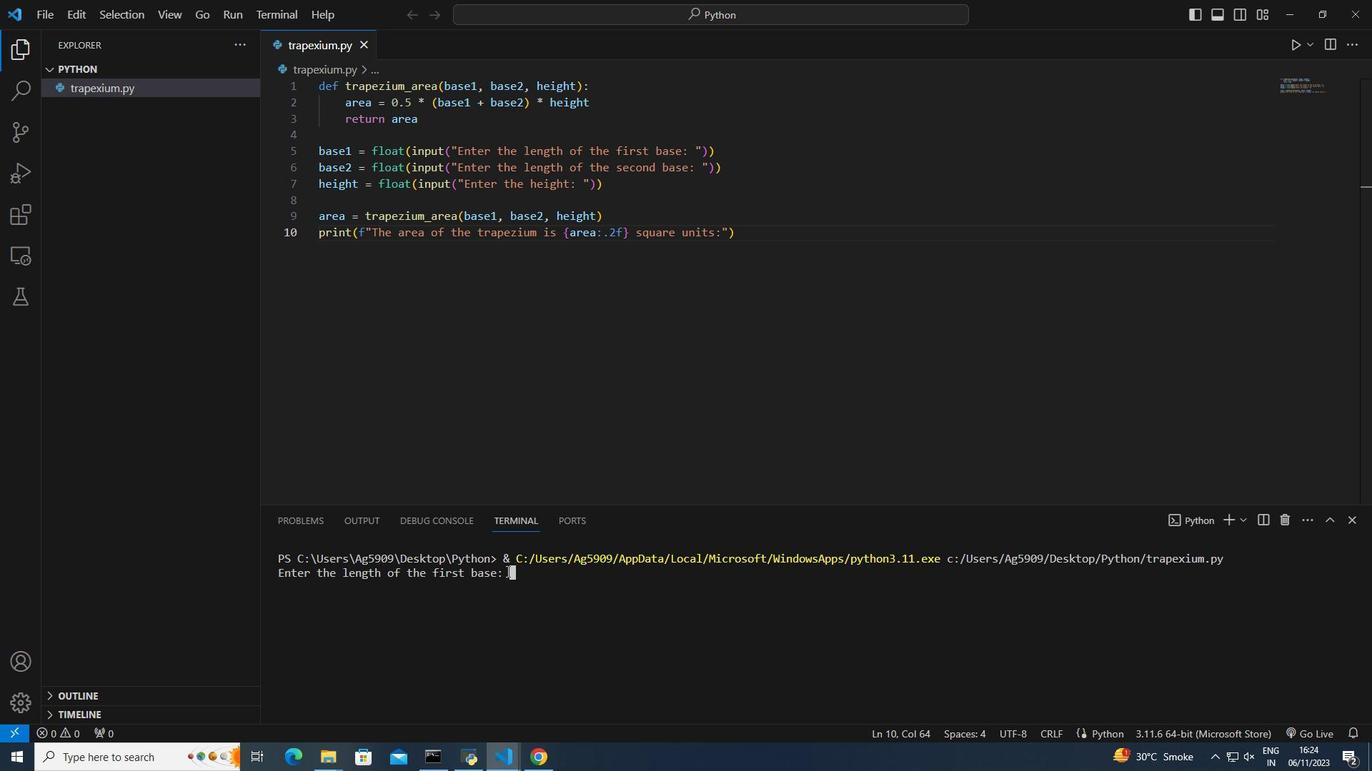
Action: Mouse moved to (523, 583)
Screenshot: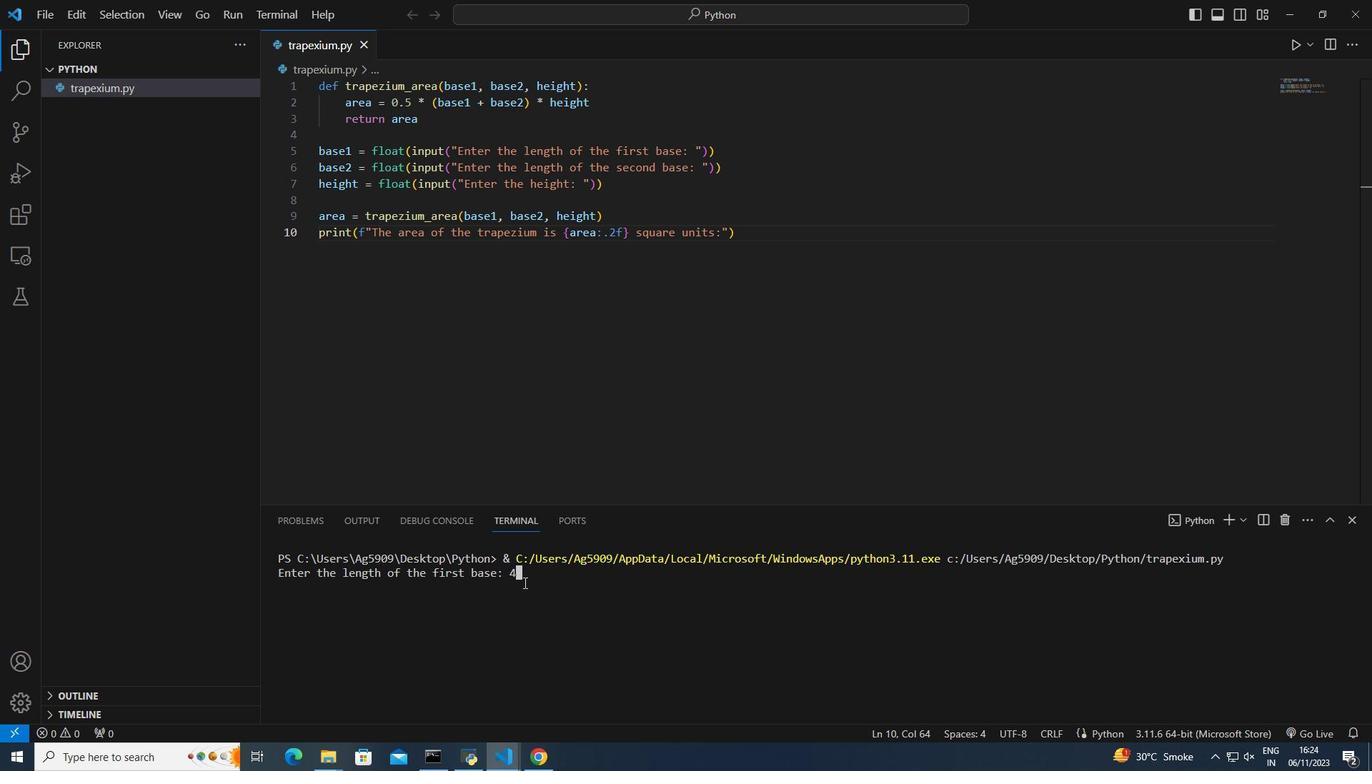 
Action: Key pressed <Key.enter>
Screenshot: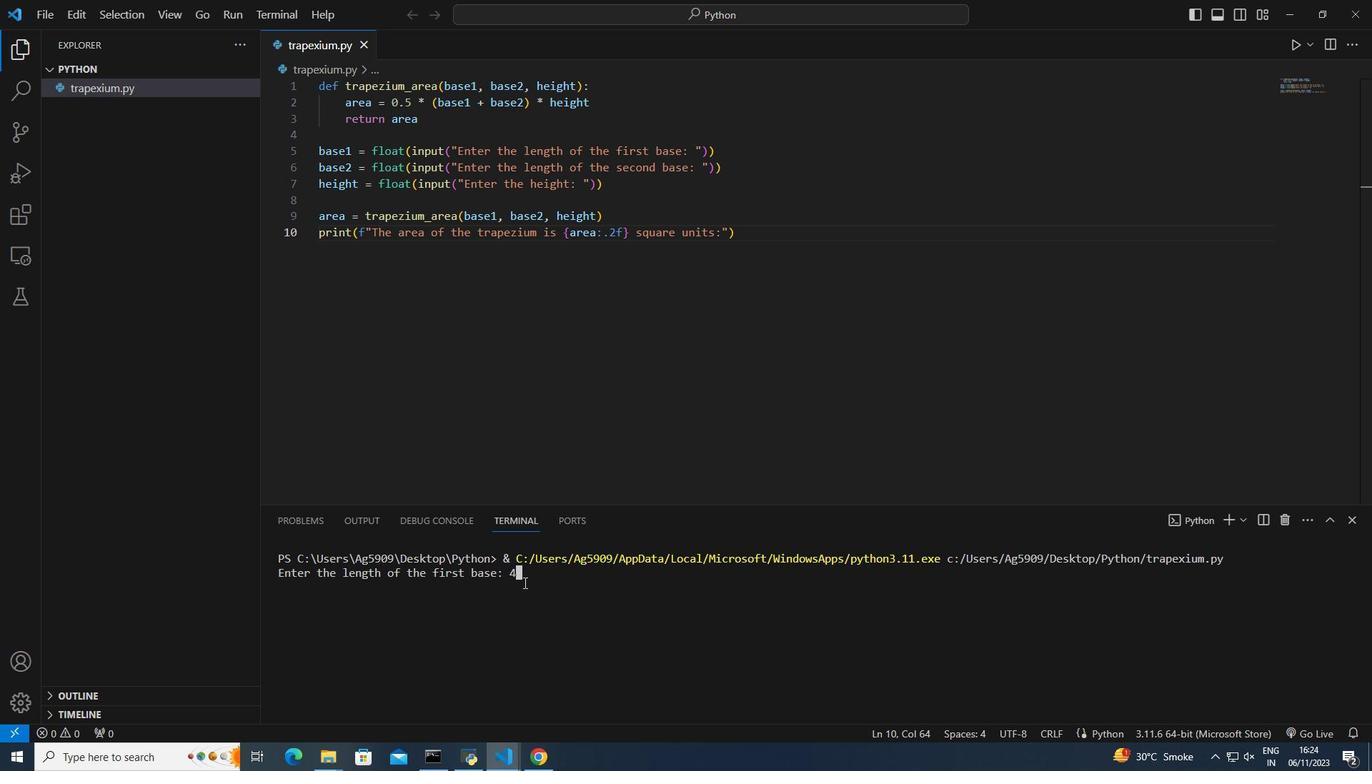
Action: Mouse moved to (524, 581)
Screenshot: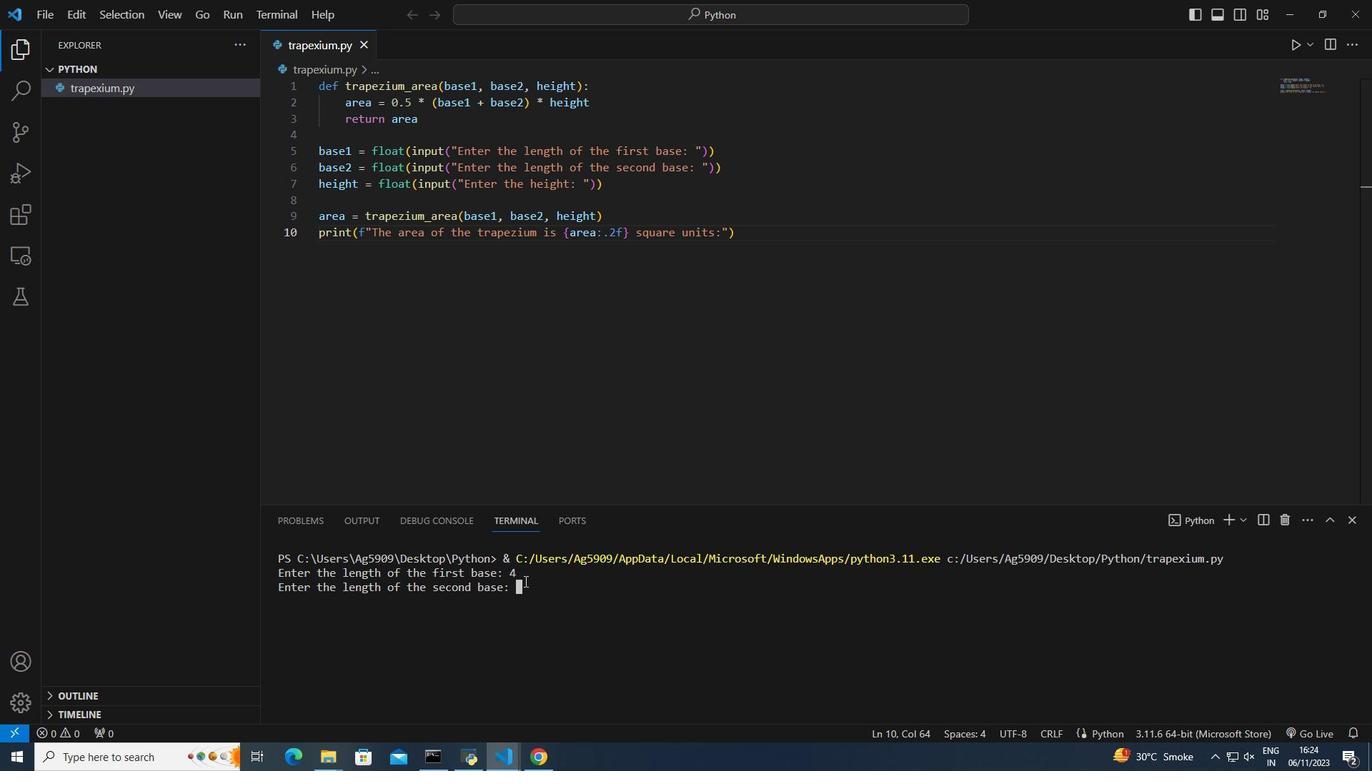 
Action: Key pressed 4<Key.enter>
Screenshot: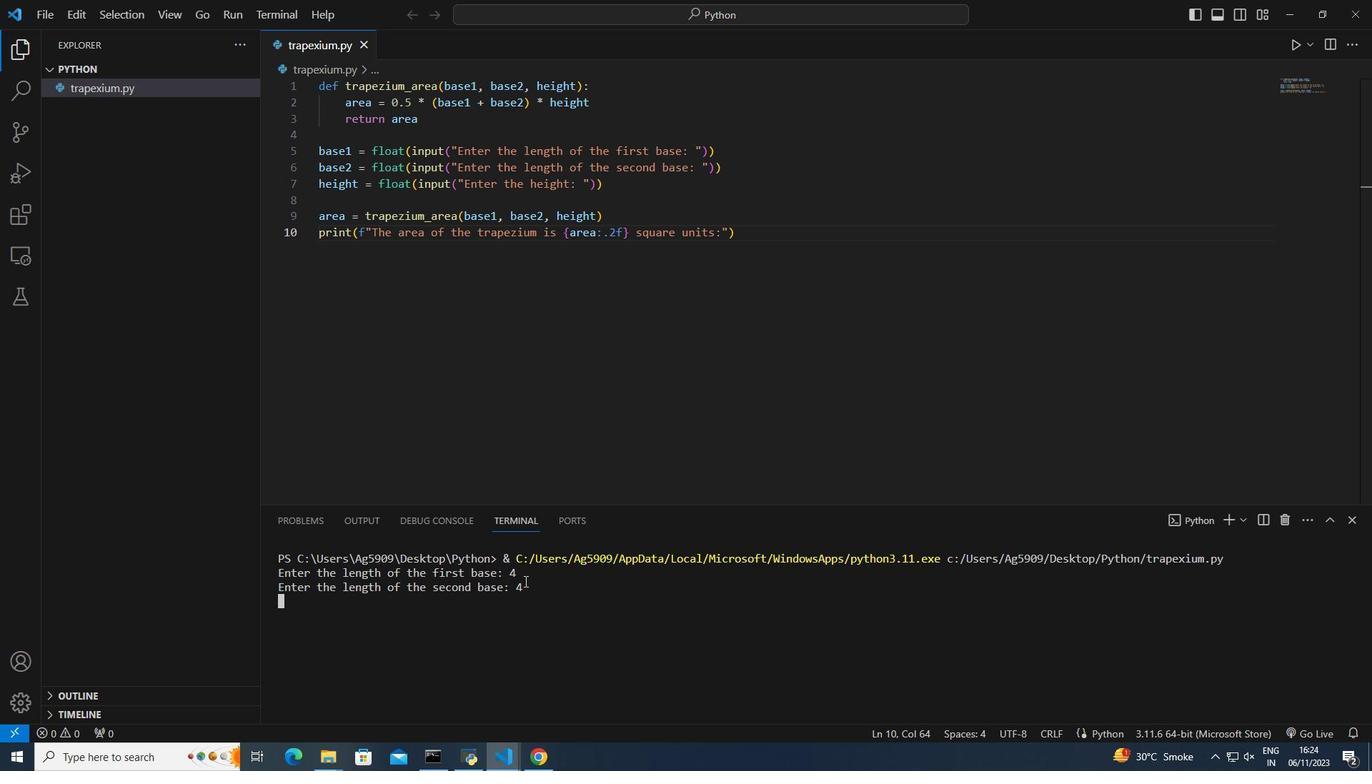 
Action: Mouse moved to (523, 580)
Screenshot: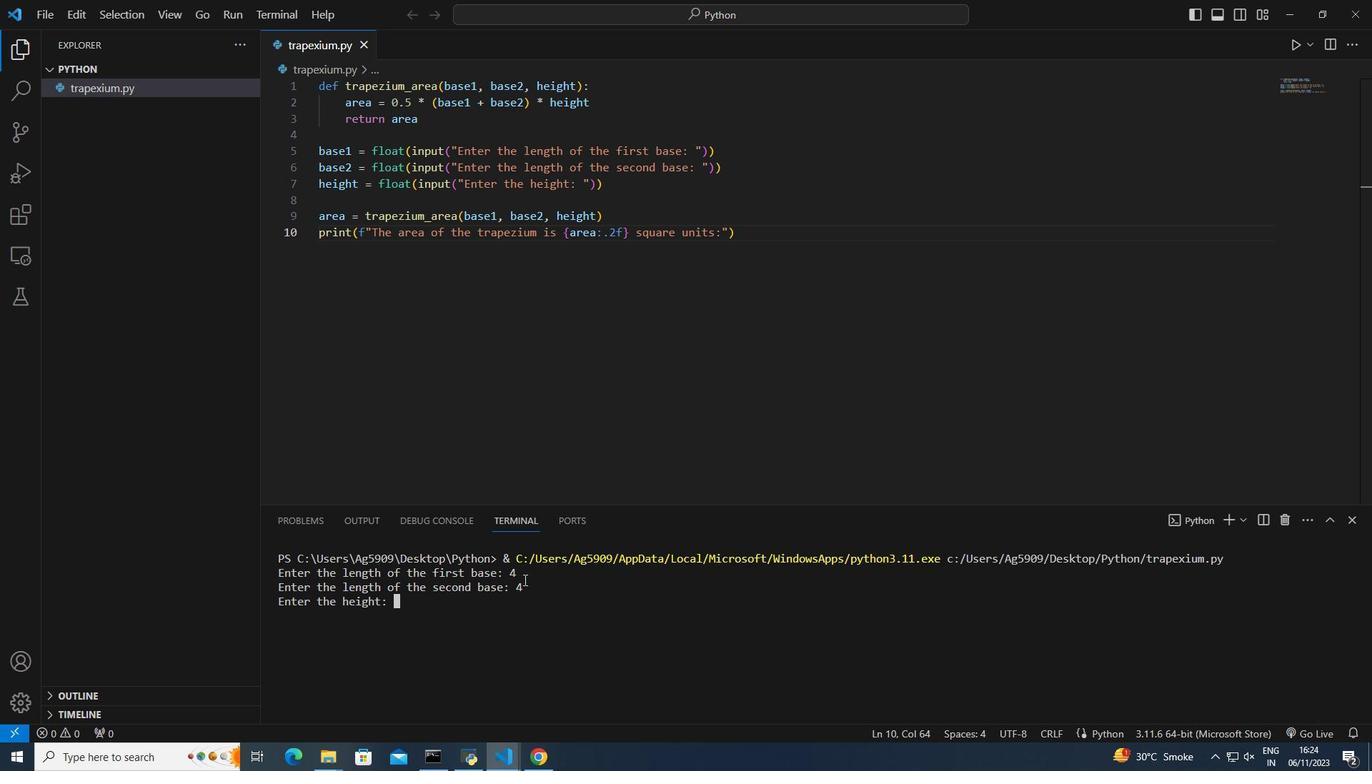 
Action: Key pressed 4<Key.enter>
Screenshot: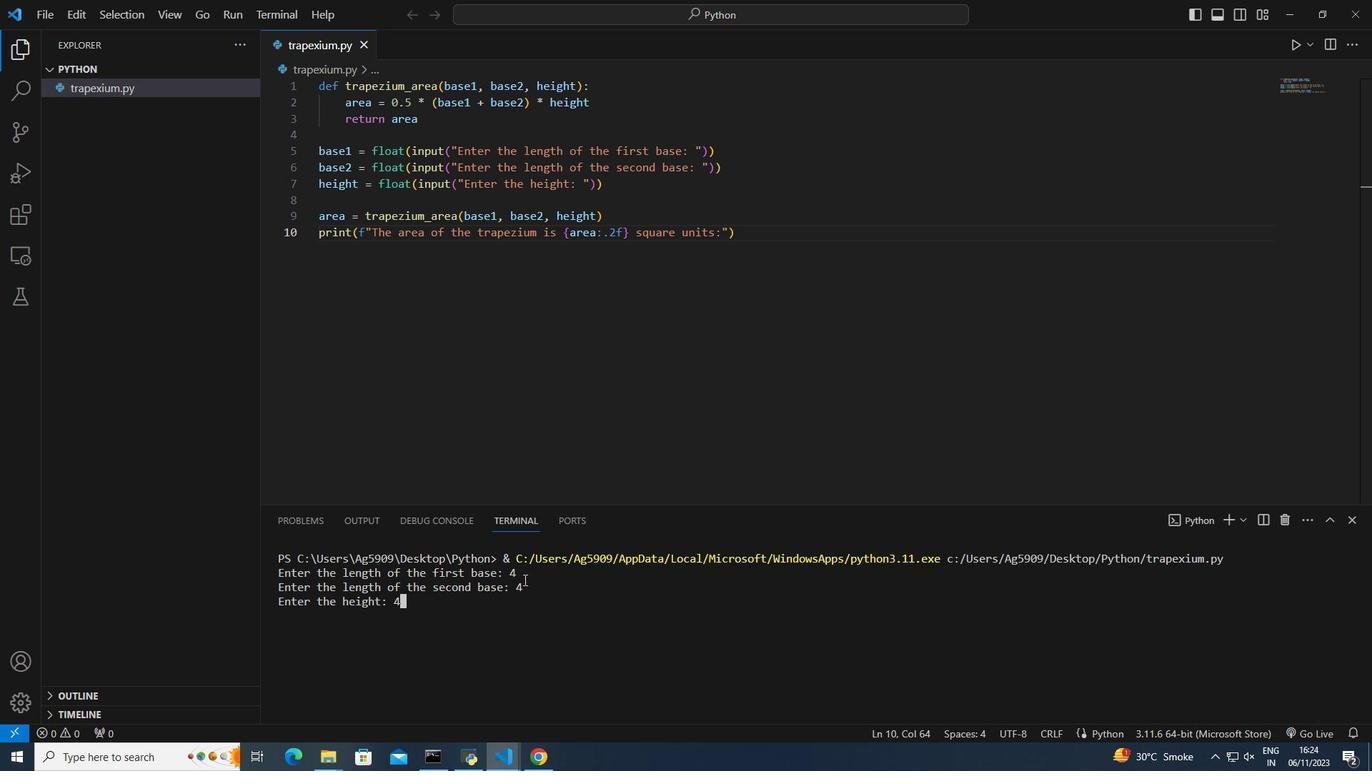 
Action: Mouse moved to (1296, 48)
Screenshot: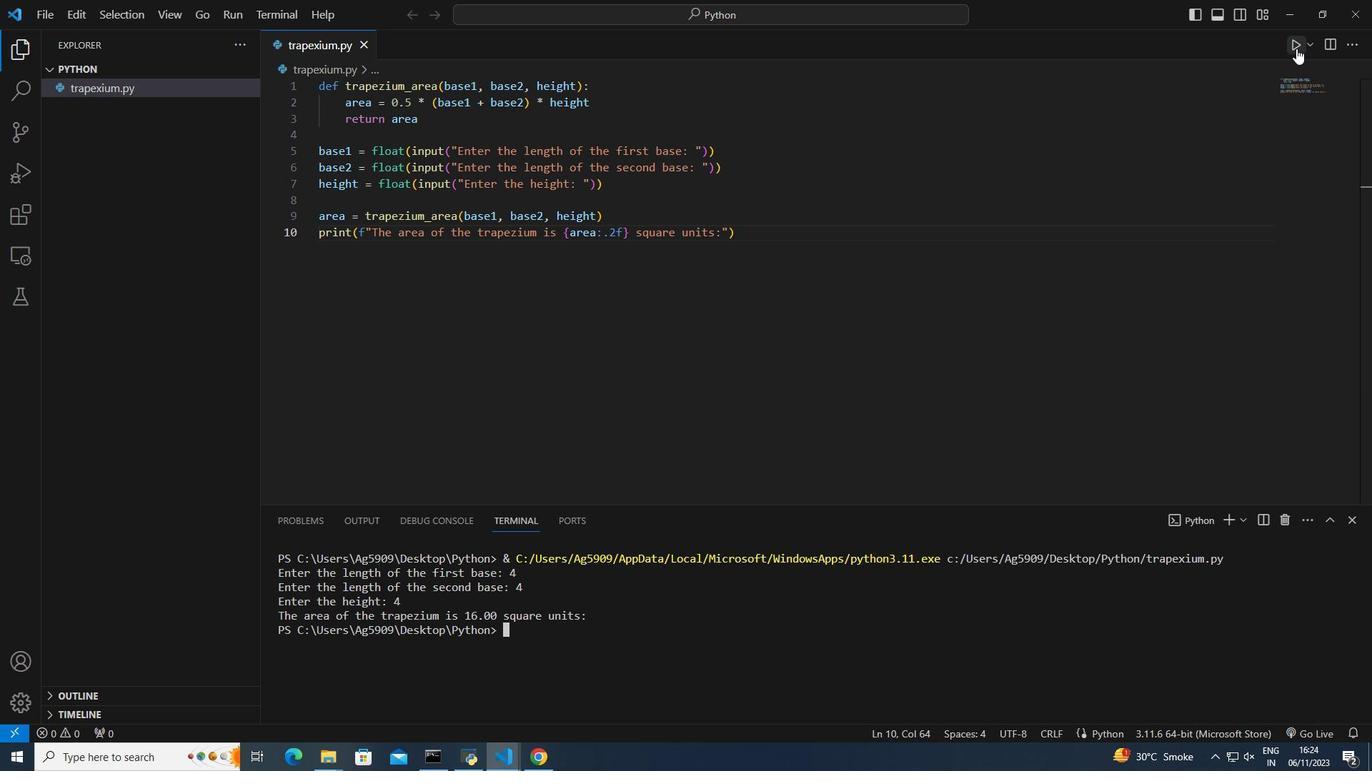 
Action: Mouse pressed left at (1296, 48)
Screenshot: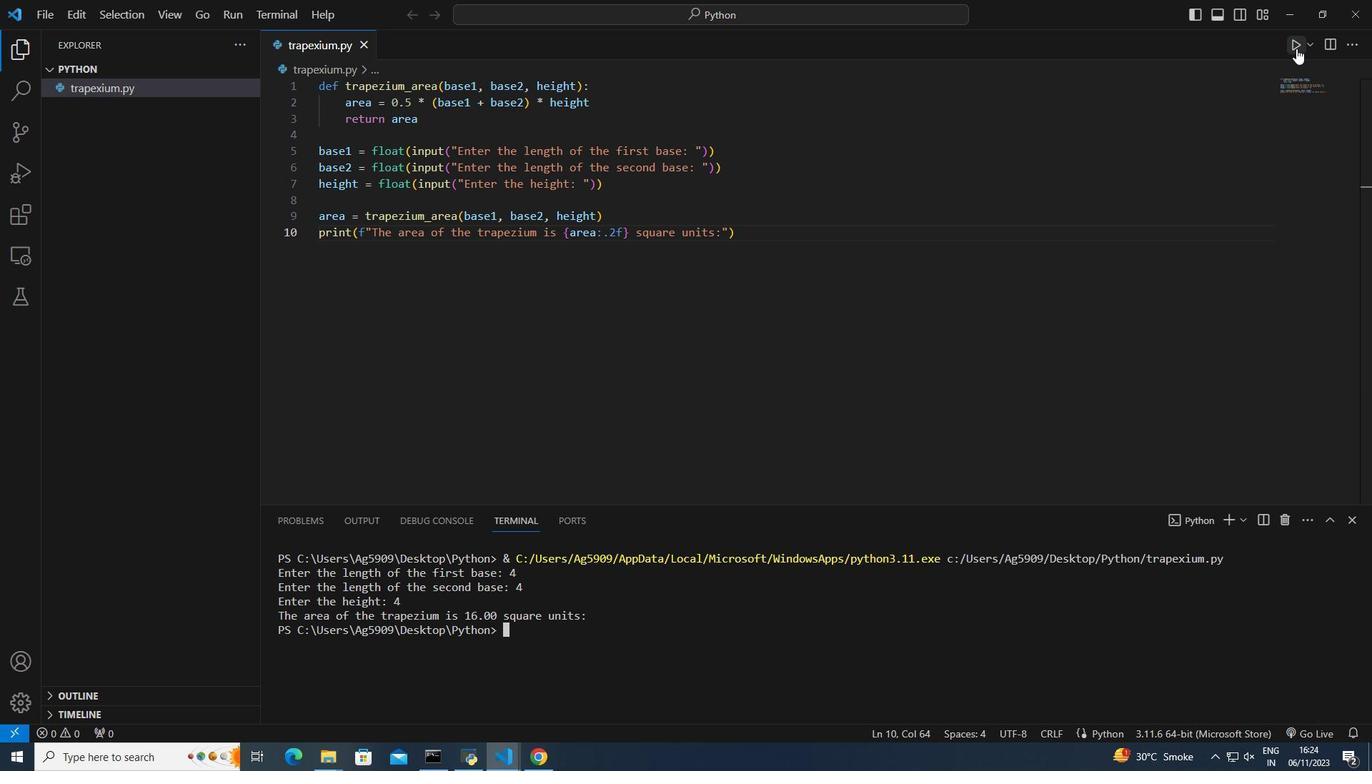 
Action: Mouse moved to (514, 646)
Screenshot: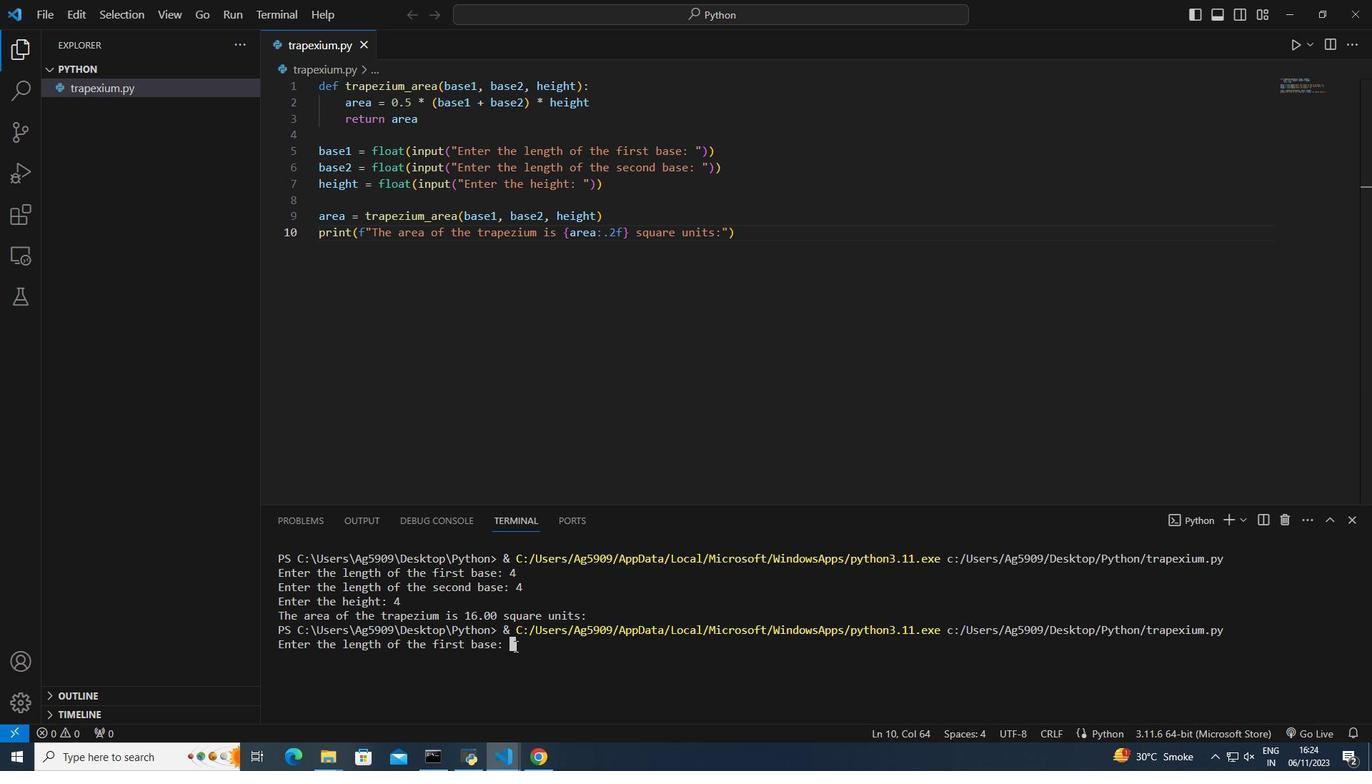 
Action: Mouse pressed left at (514, 646)
Screenshot: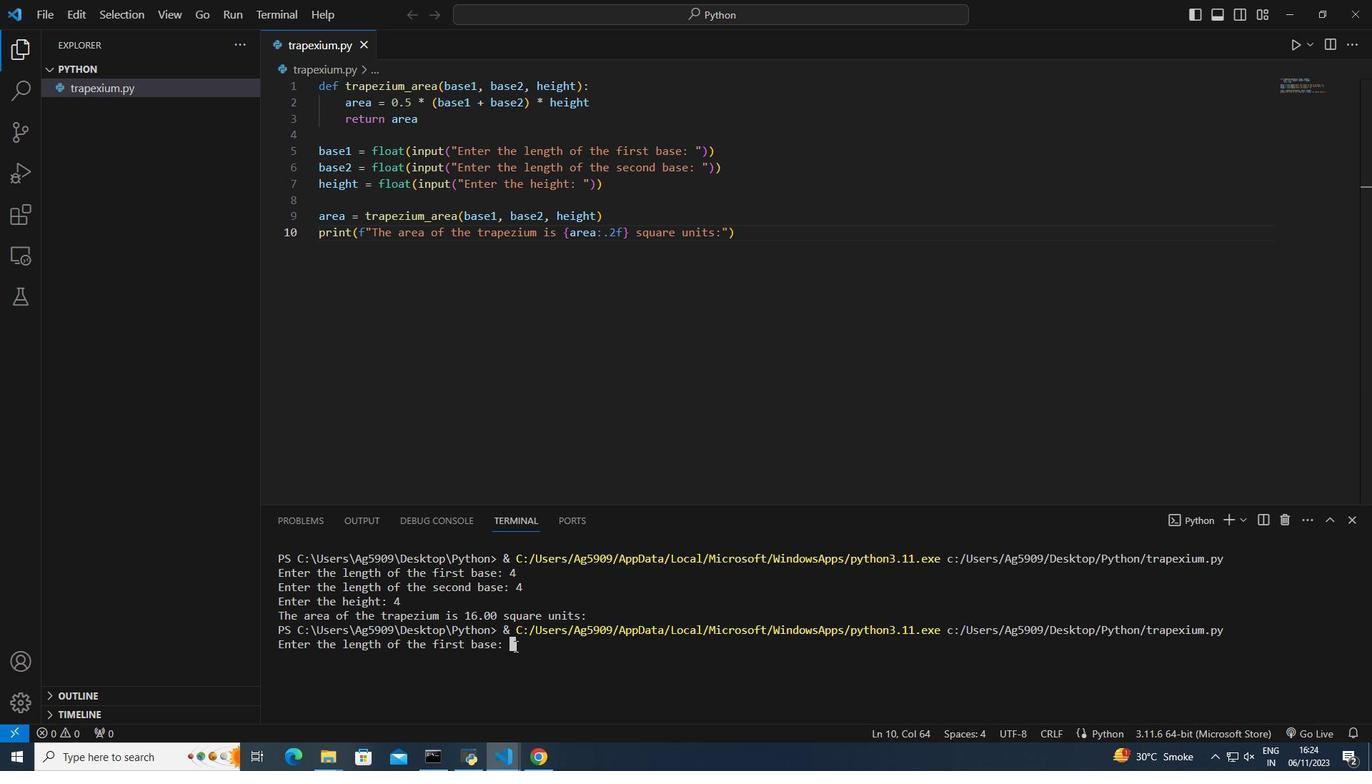 
Action: Key pressed 4
Screenshot: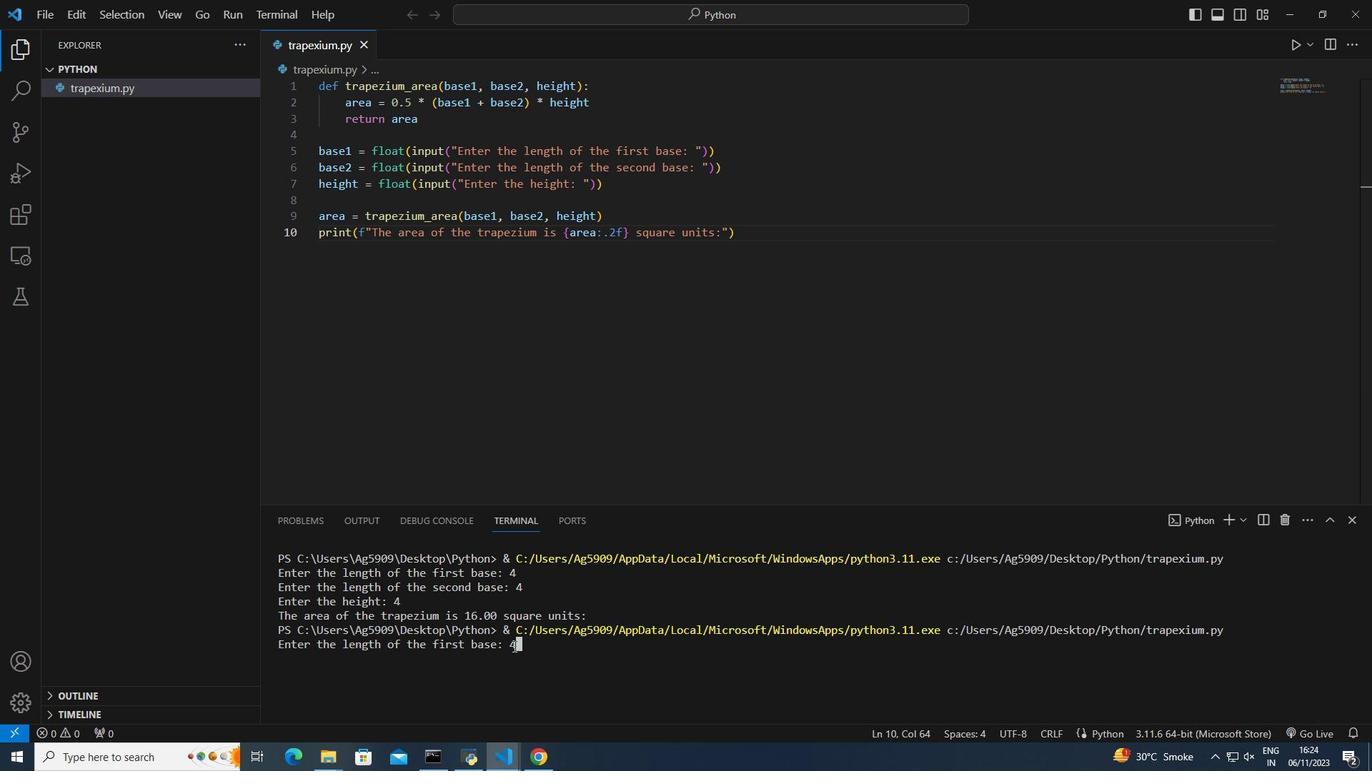 
Action: Mouse moved to (506, 646)
Screenshot: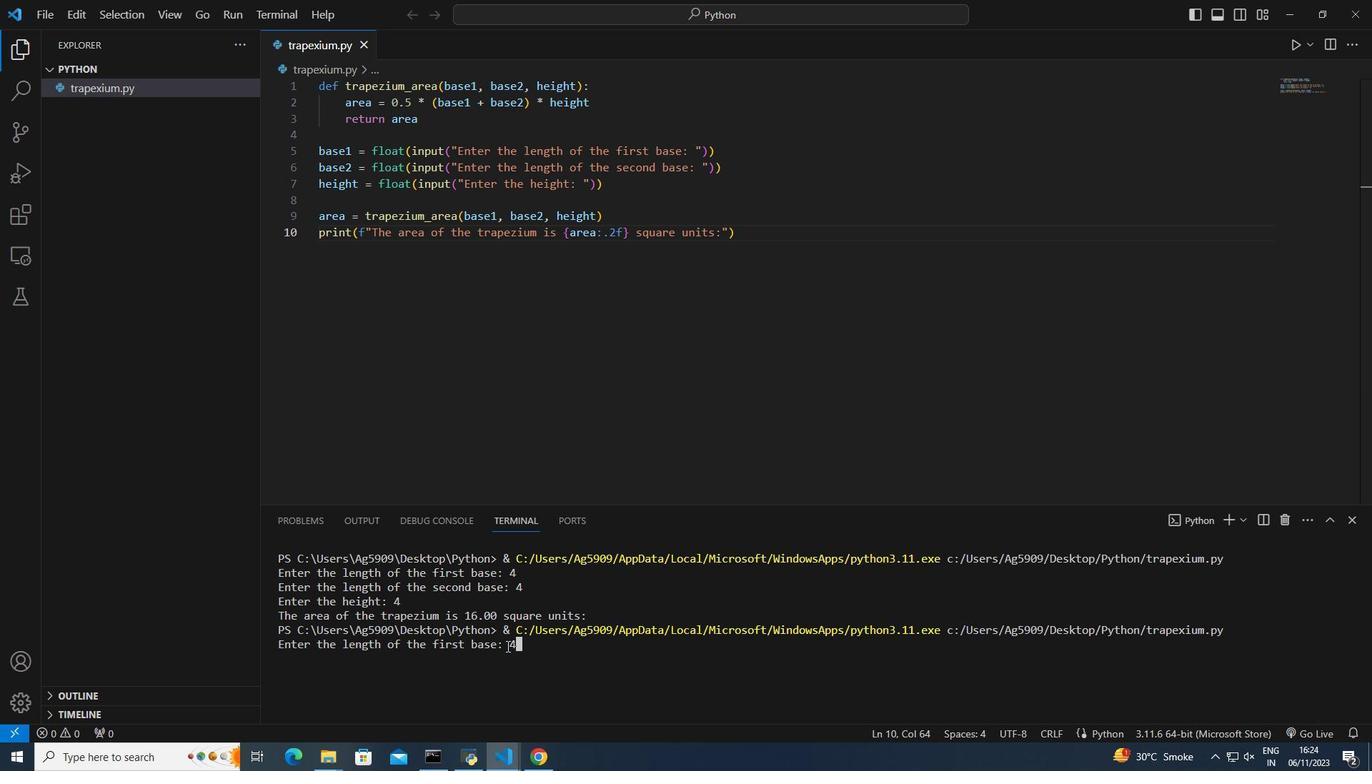 
Action: Key pressed <Key.enter>
Screenshot: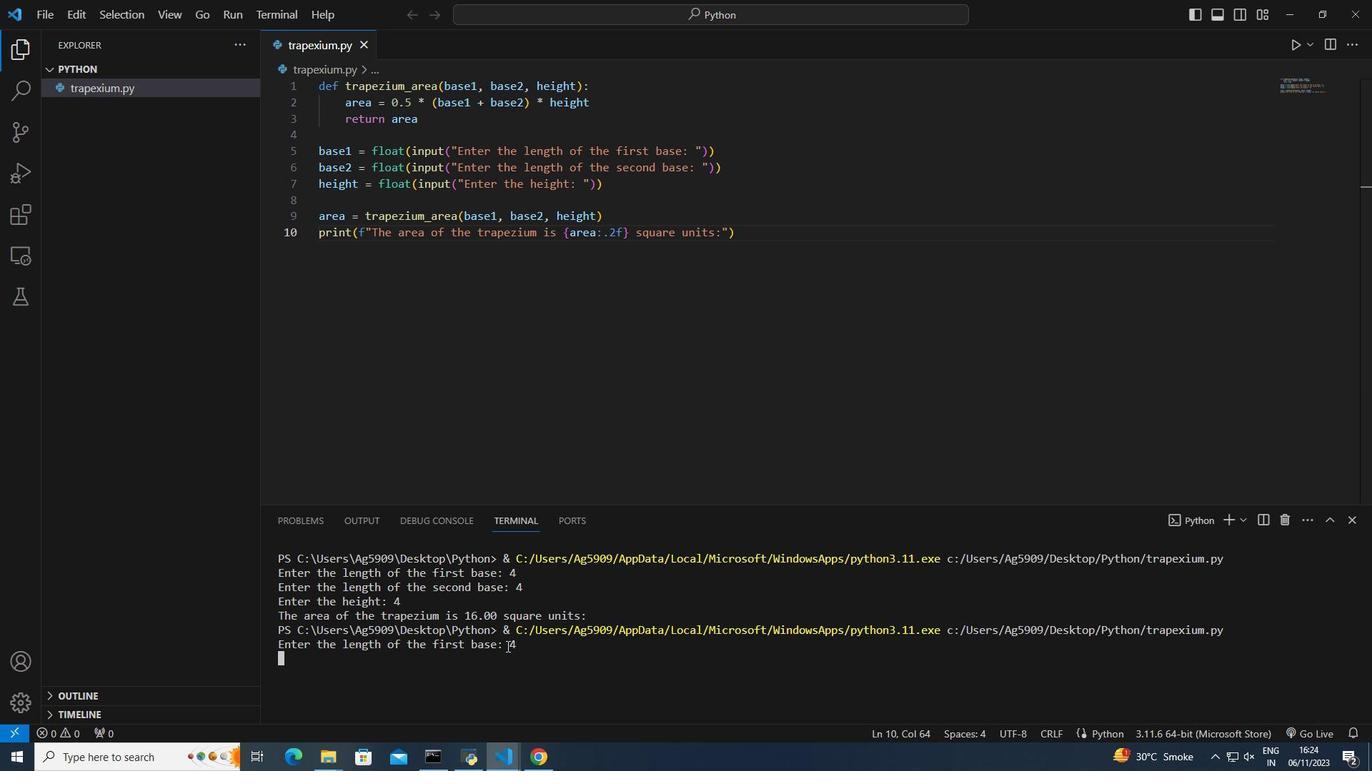 
Action: Mouse moved to (500, 655)
Screenshot: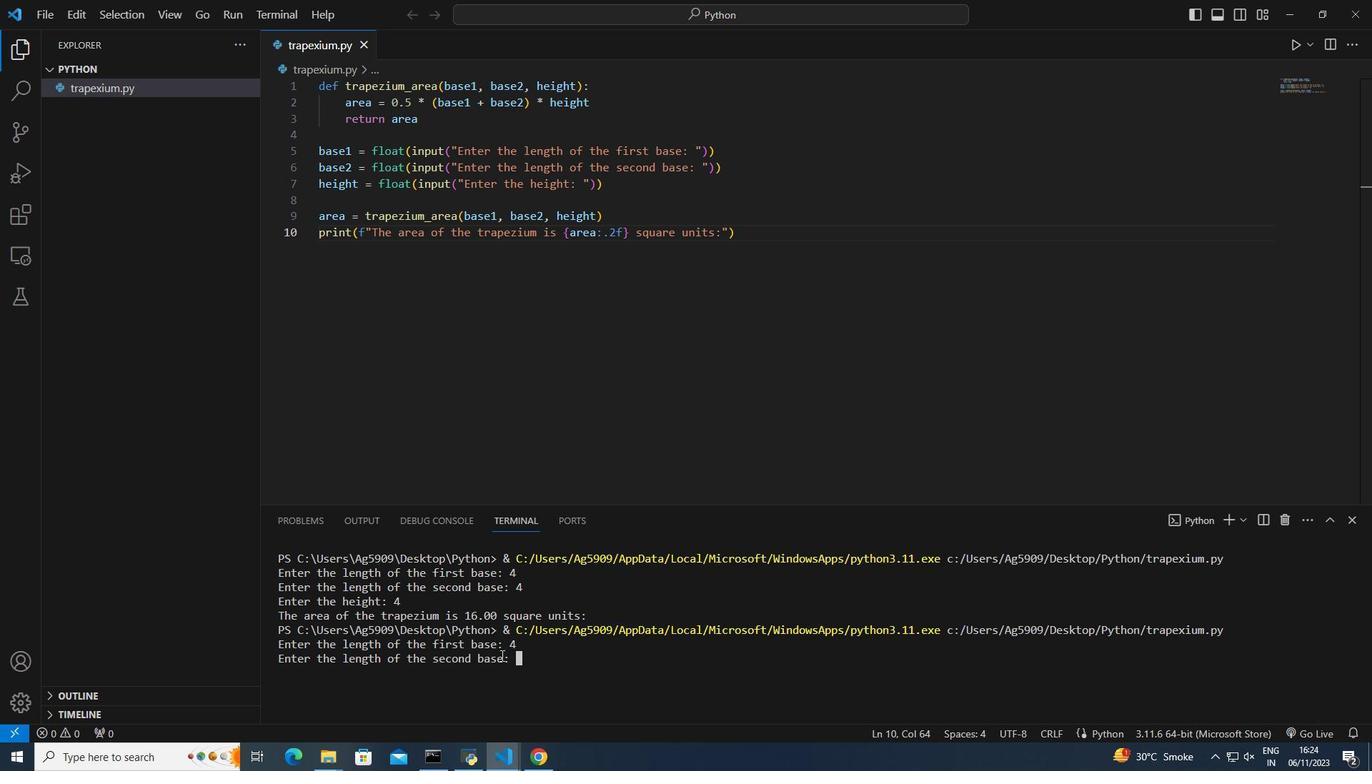 
Action: Key pressed 5
Screenshot: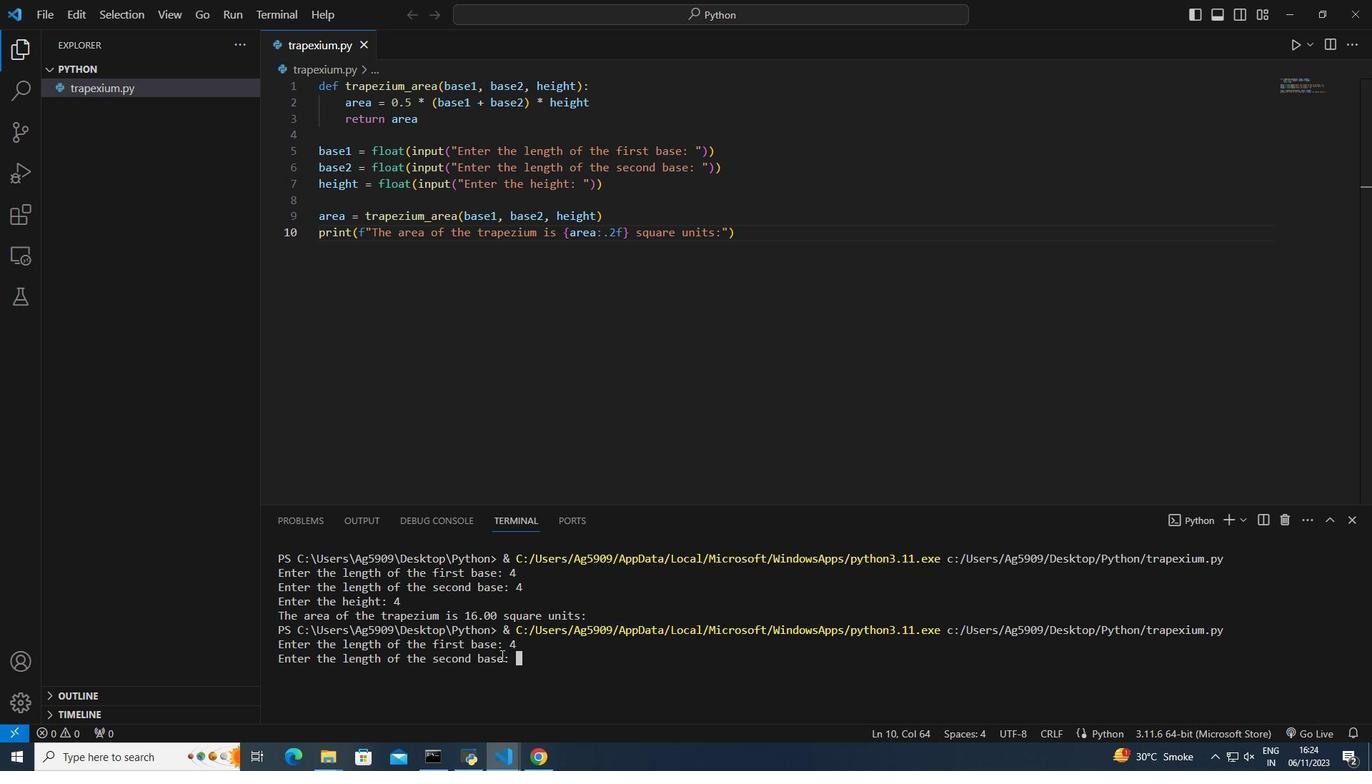 
Action: Mouse moved to (523, 676)
Screenshot: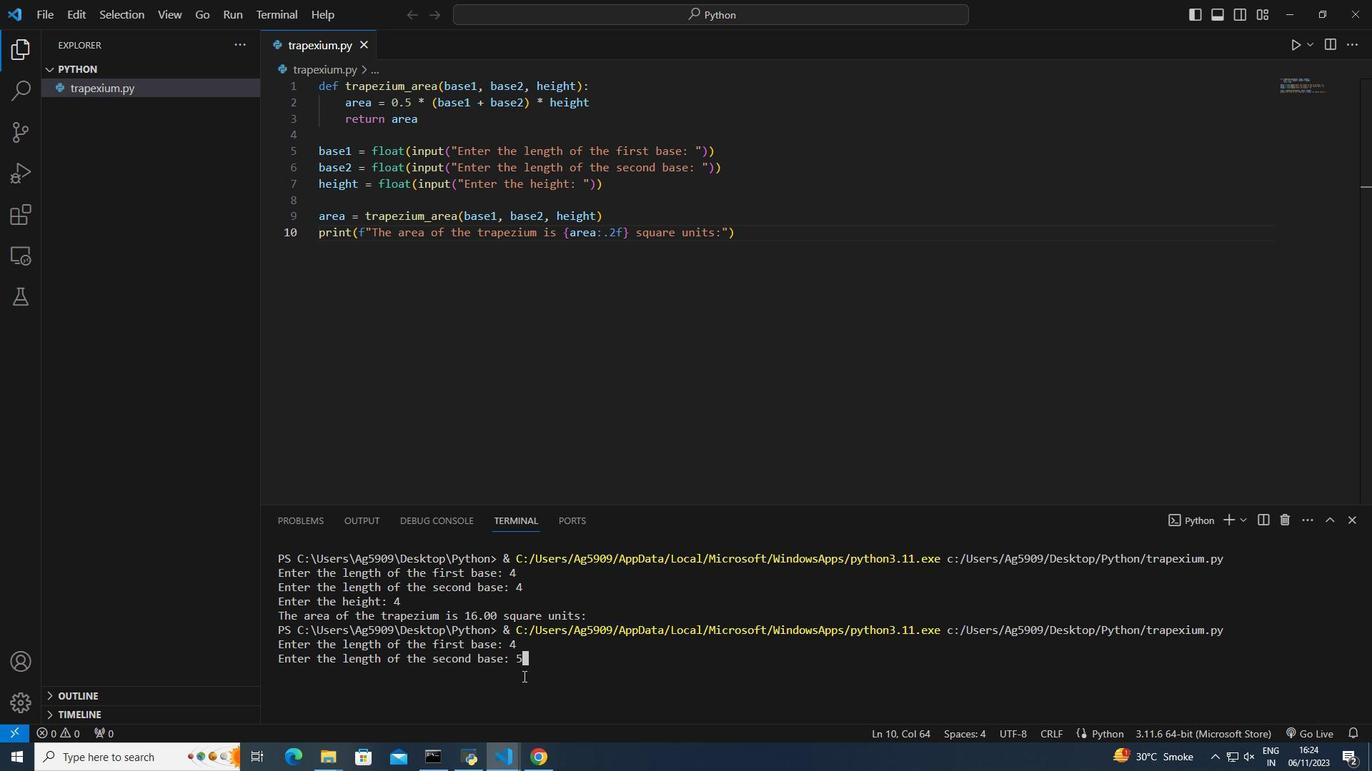 
Action: Key pressed <Key.enter>
Screenshot: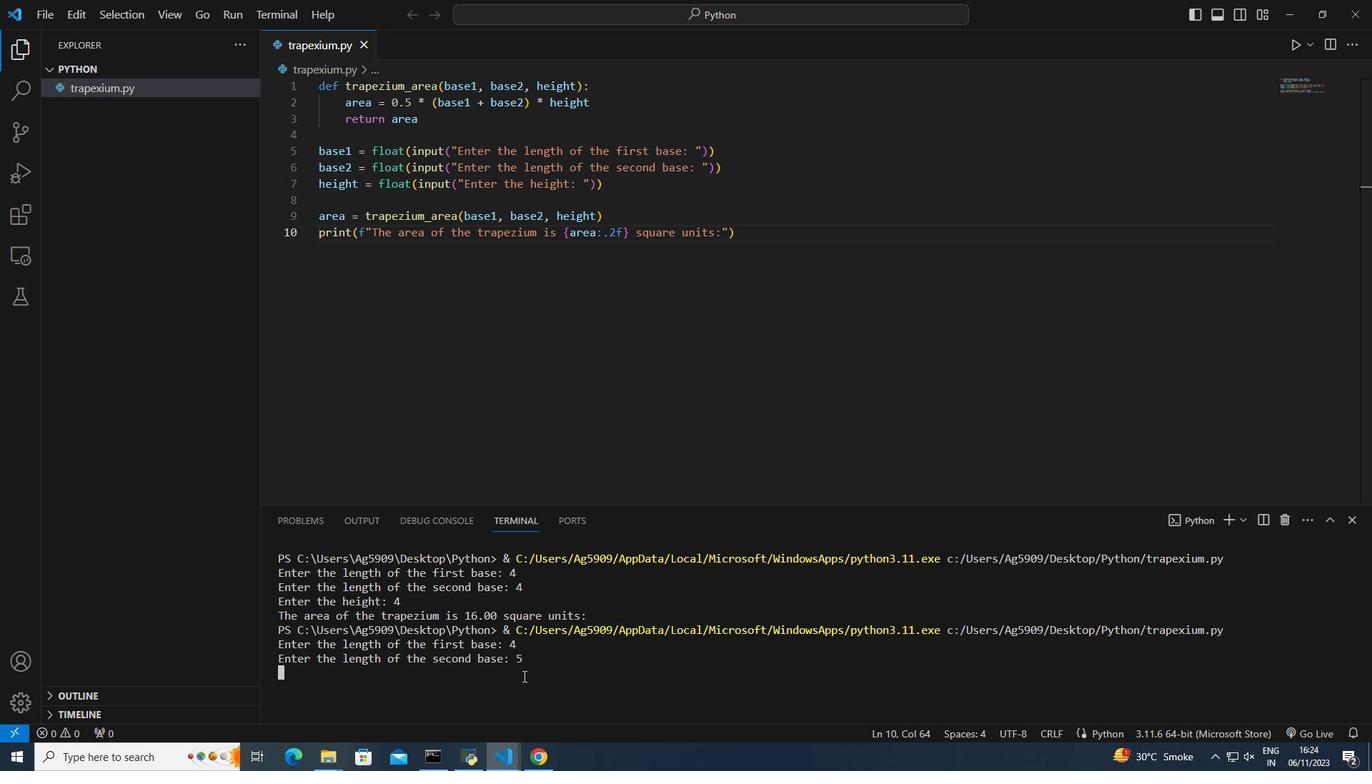 
Action: Mouse moved to (522, 677)
Screenshot: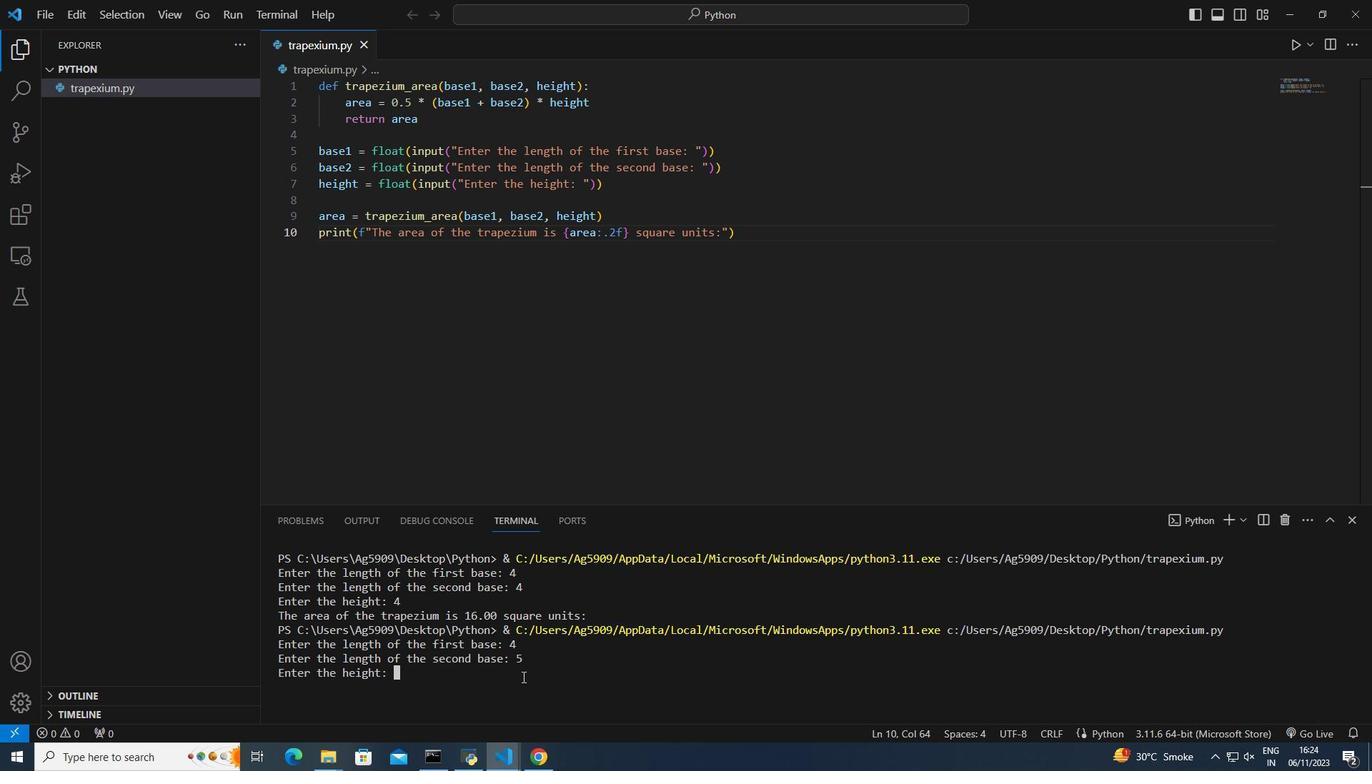 
Action: Key pressed 6<Key.enter>
Screenshot: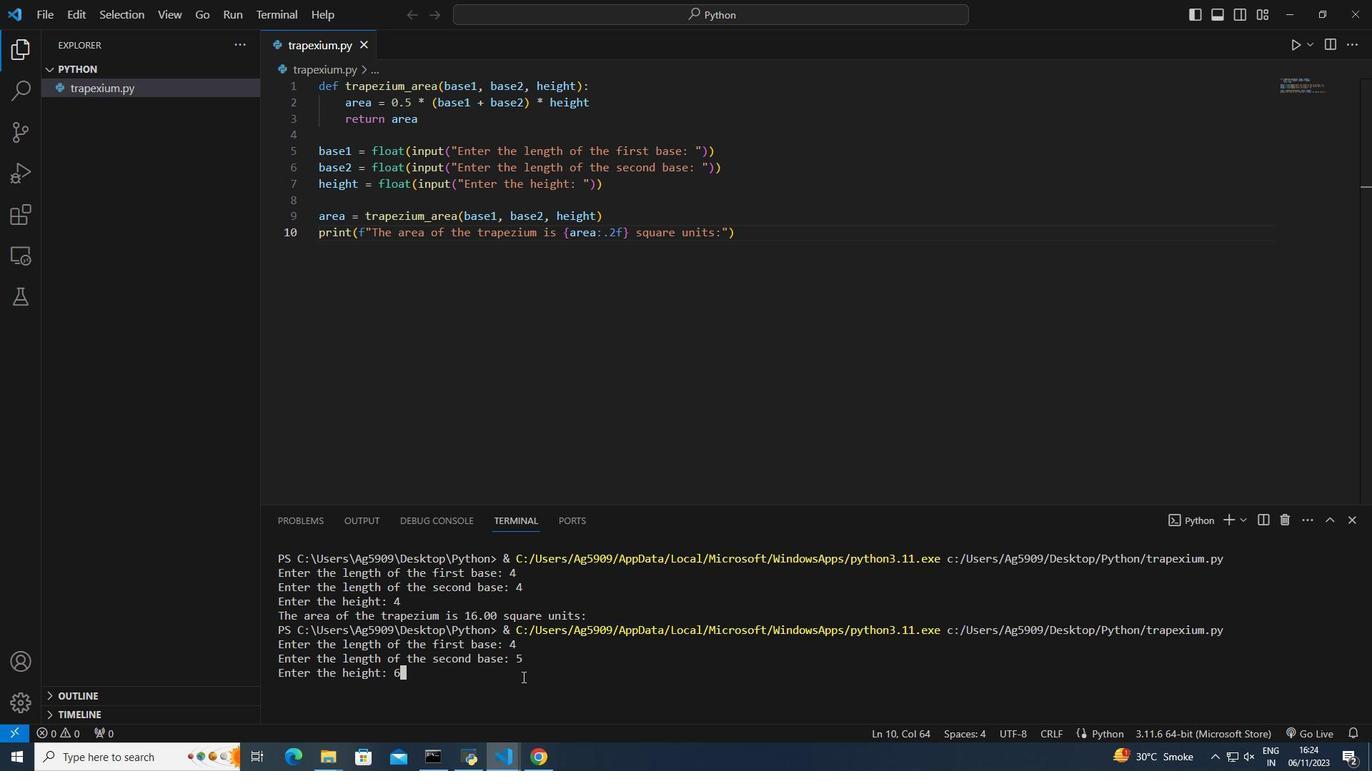 
Action: Mouse moved to (578, 472)
Screenshot: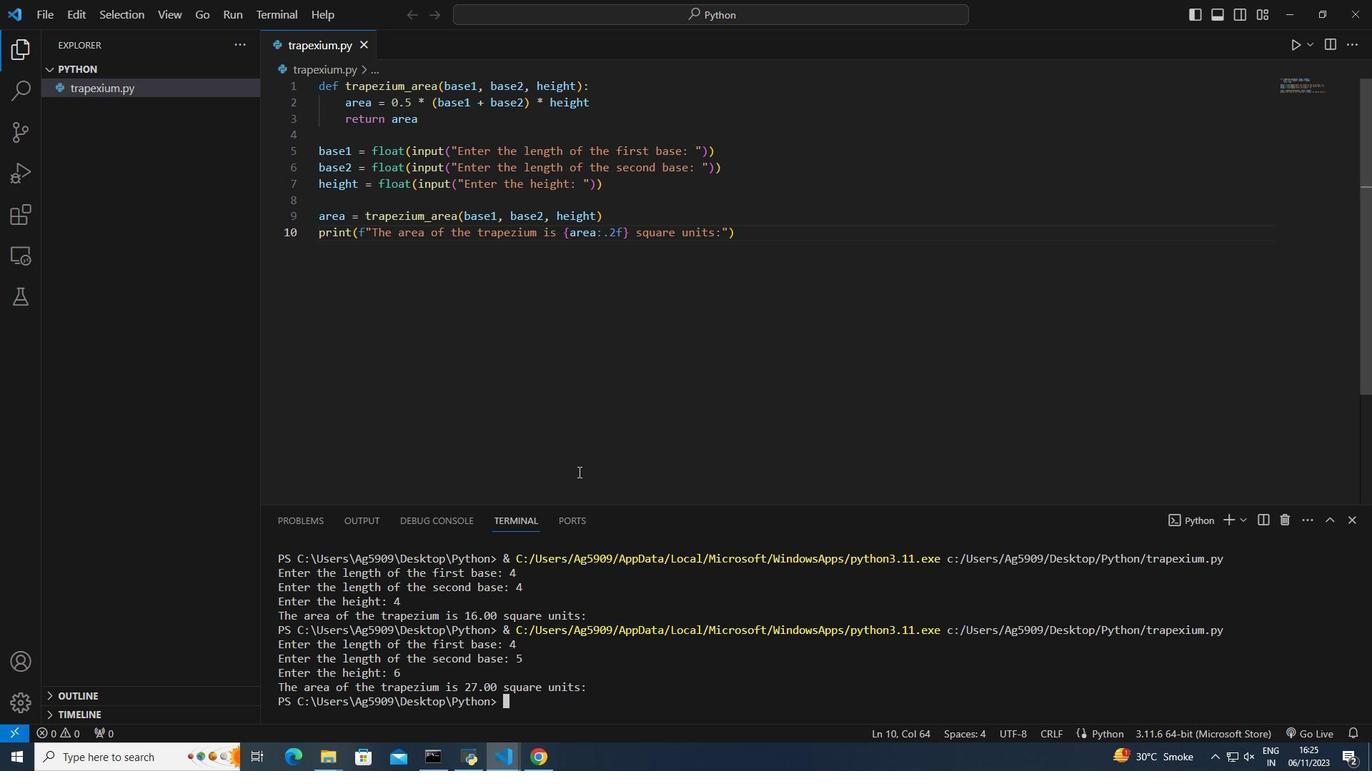 
